 Task: Create an event for the investment portfolio review.
Action: Mouse moved to (347, 393)
Screenshot: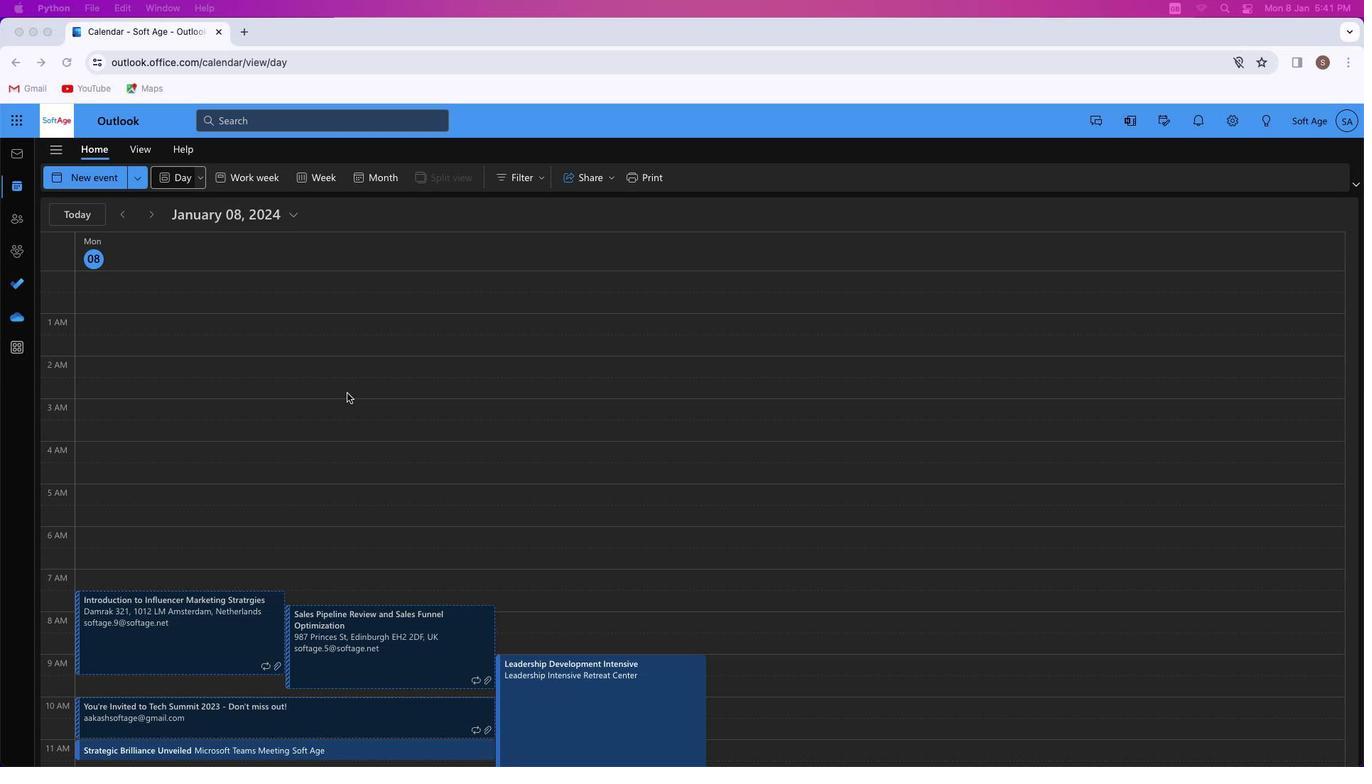 
Action: Mouse pressed left at (347, 393)
Screenshot: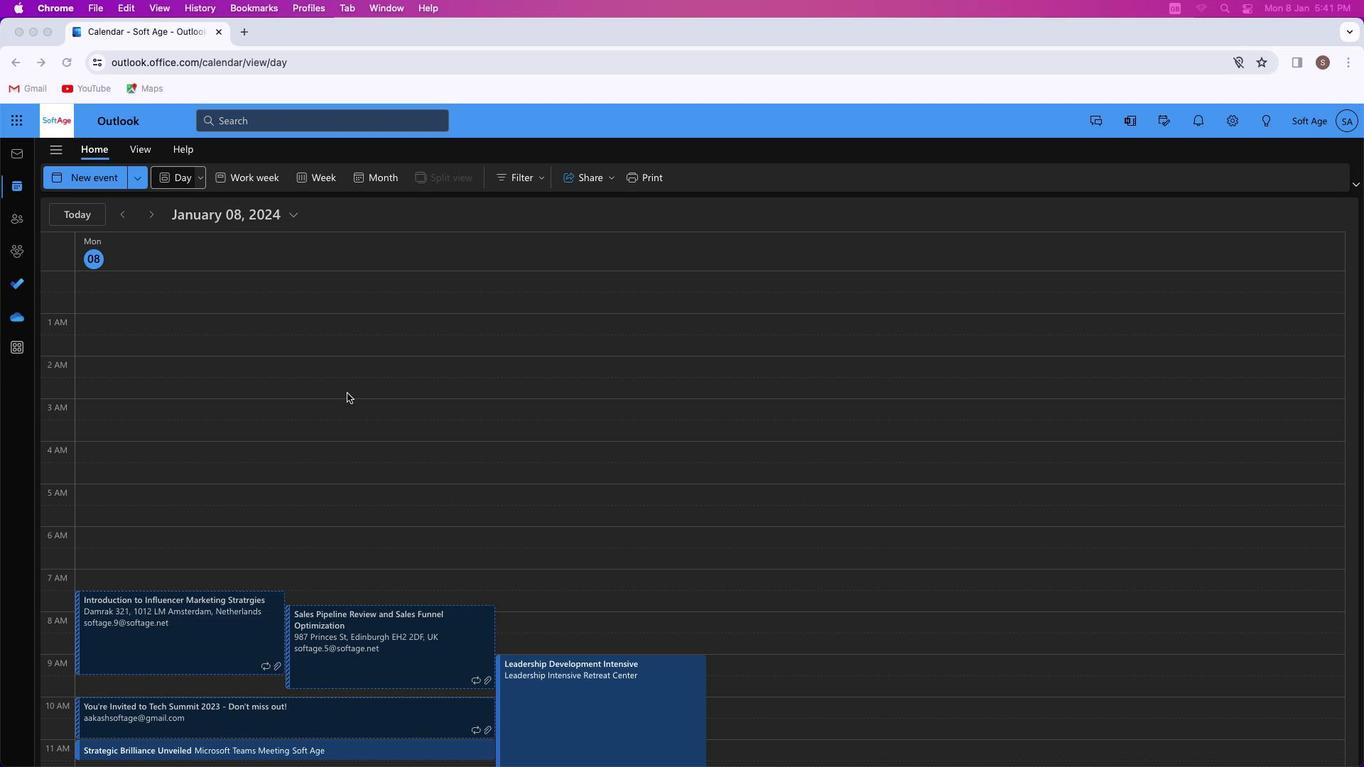 
Action: Mouse moved to (90, 184)
Screenshot: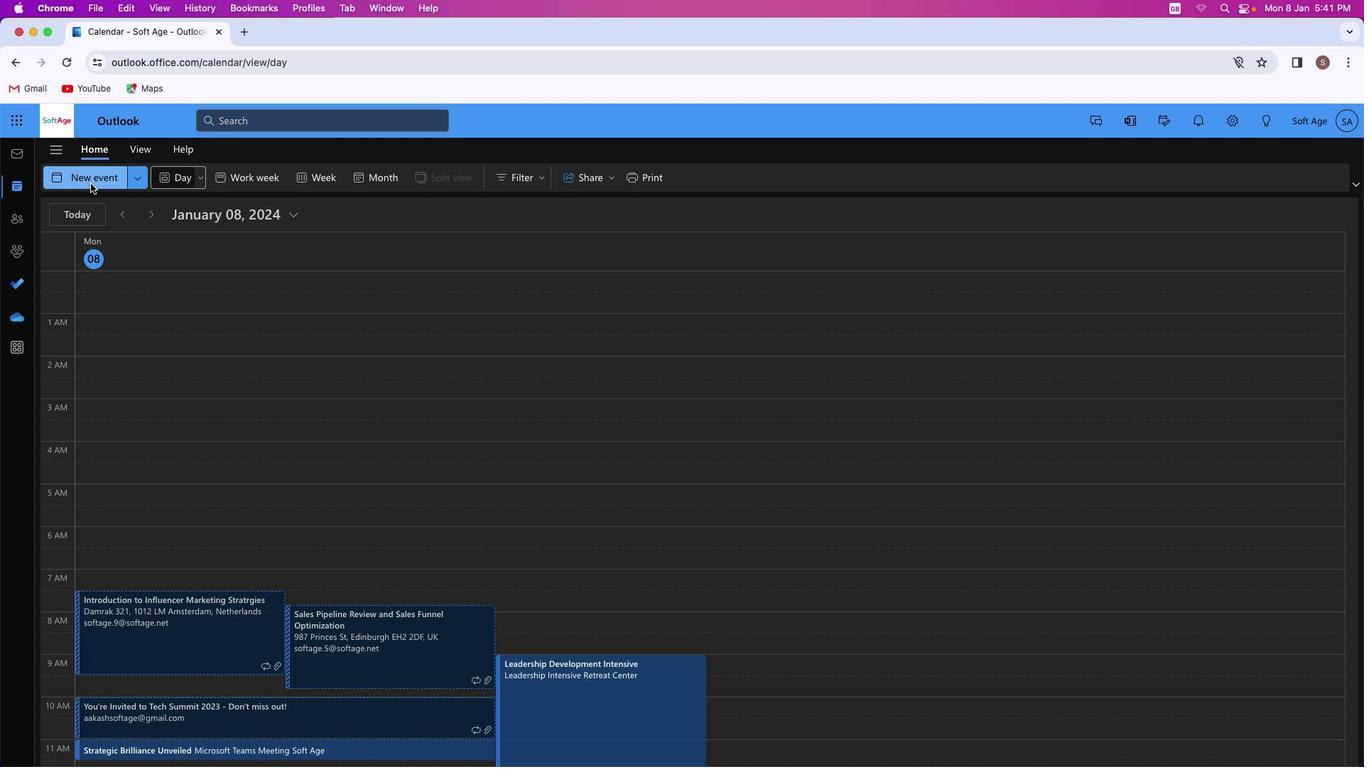 
Action: Mouse pressed left at (90, 184)
Screenshot: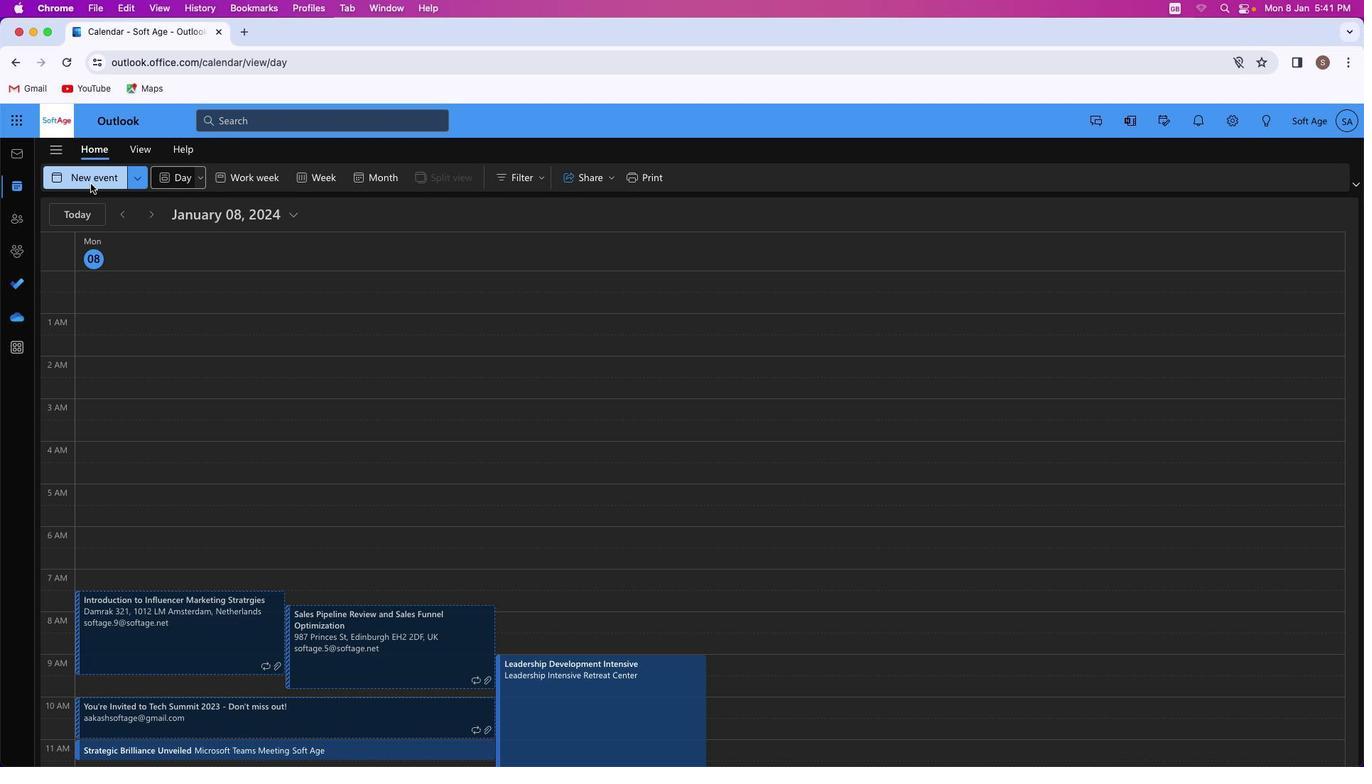 
Action: Mouse moved to (356, 268)
Screenshot: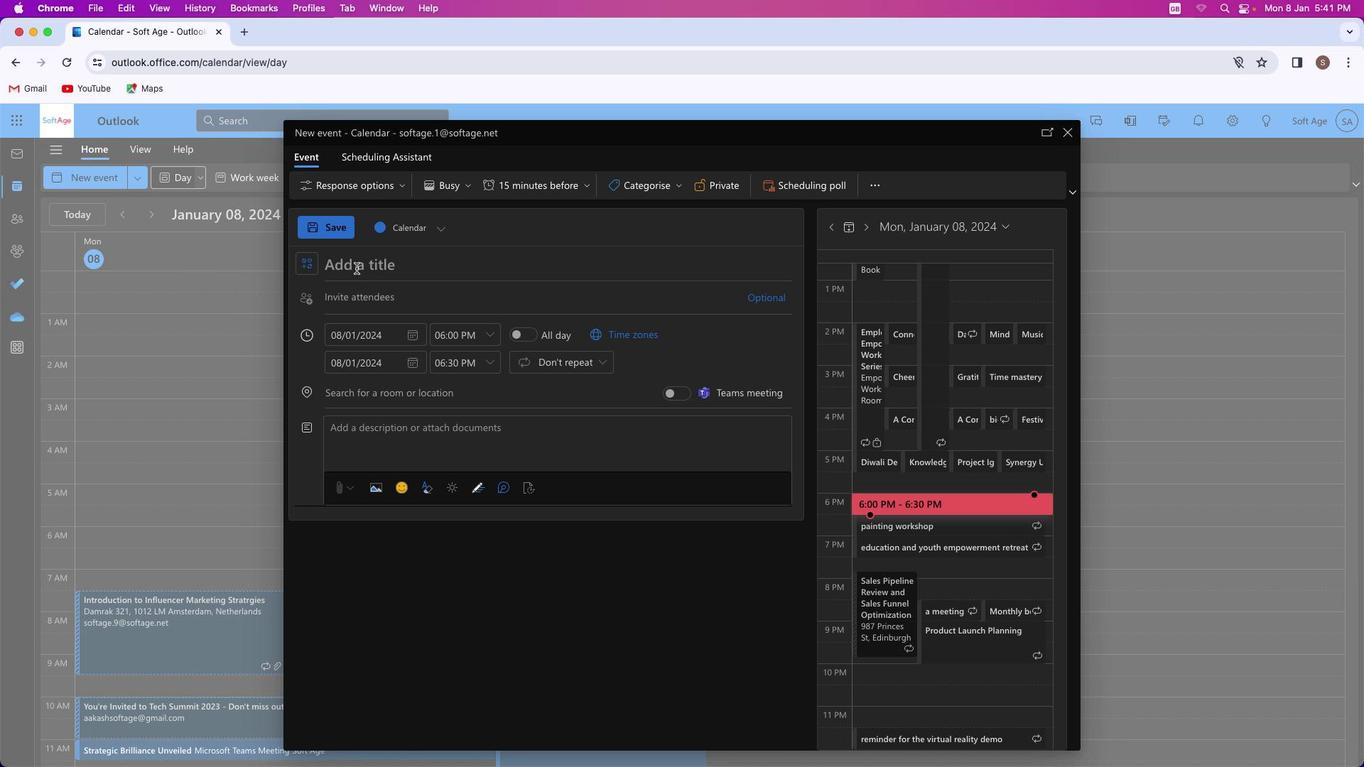 
Action: Mouse pressed left at (356, 268)
Screenshot: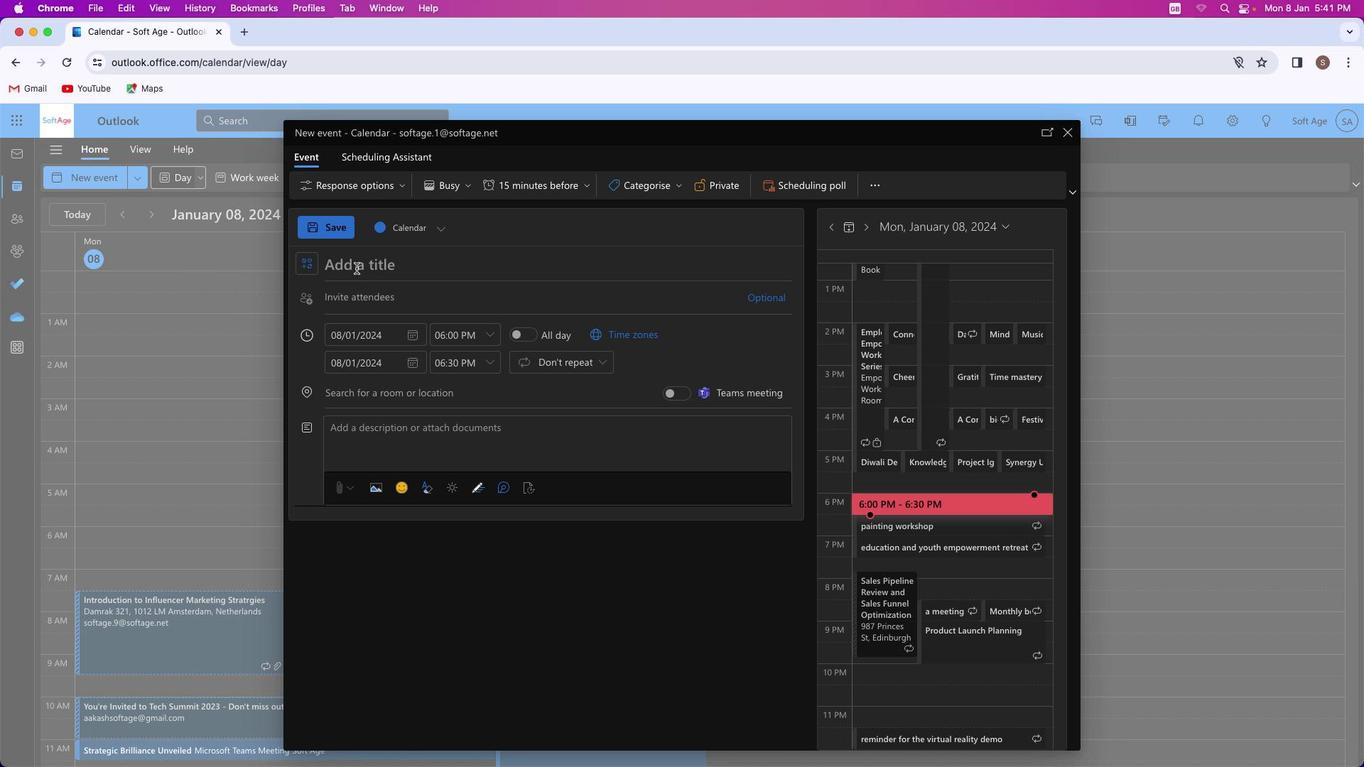 
Action: Key pressed Key.shift'W''e''a''l''t''h'Key.spaceKey.shift_r'I''n''s''i''g''h''t'Key.shift_r':'Key.spaceKey.shift_r'I''n''v''e''s''t''m''e''n''t'Key.spaceKey.shift_r'P''o''r''t''f''o''l''i''o'Key.spaceKey.shift'R''e''v''i''e''w'
Screenshot: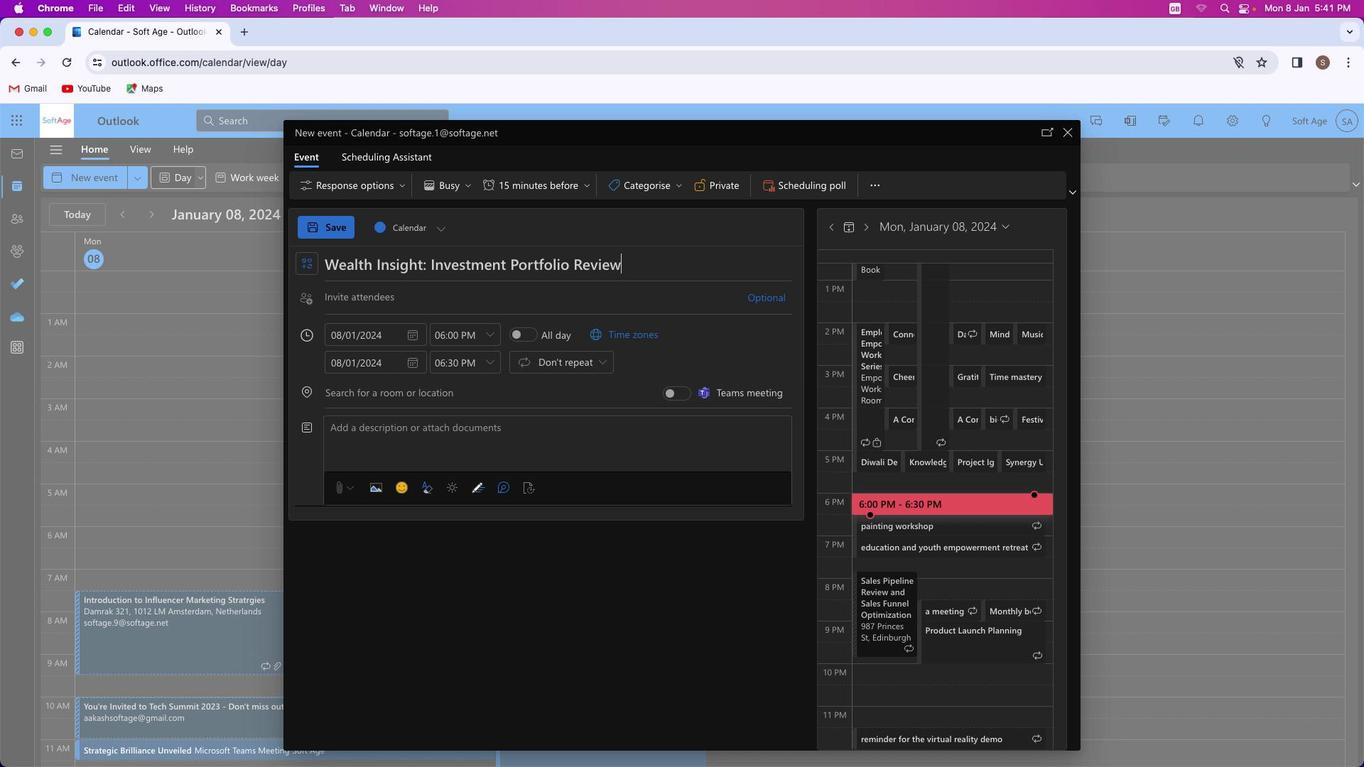 
Action: Mouse moved to (402, 427)
Screenshot: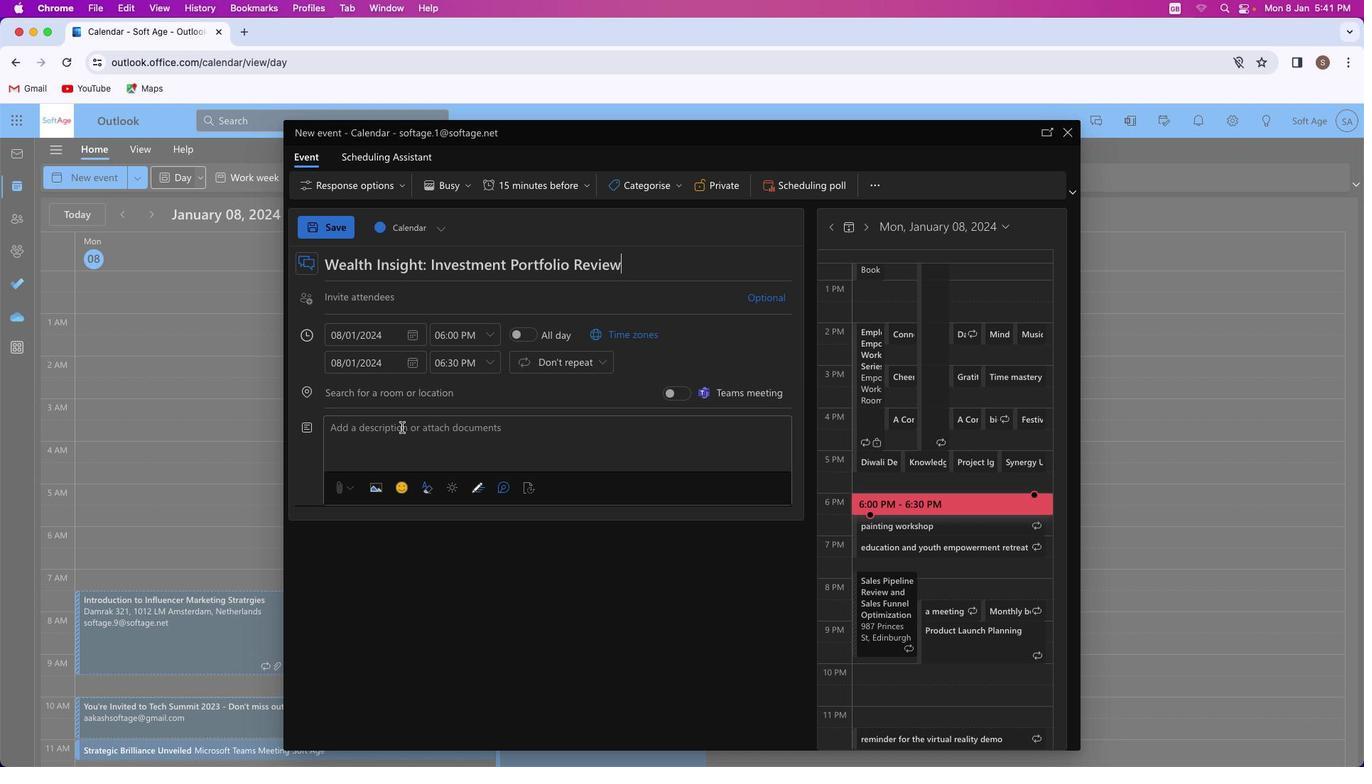 
Action: Mouse pressed left at (402, 427)
Screenshot: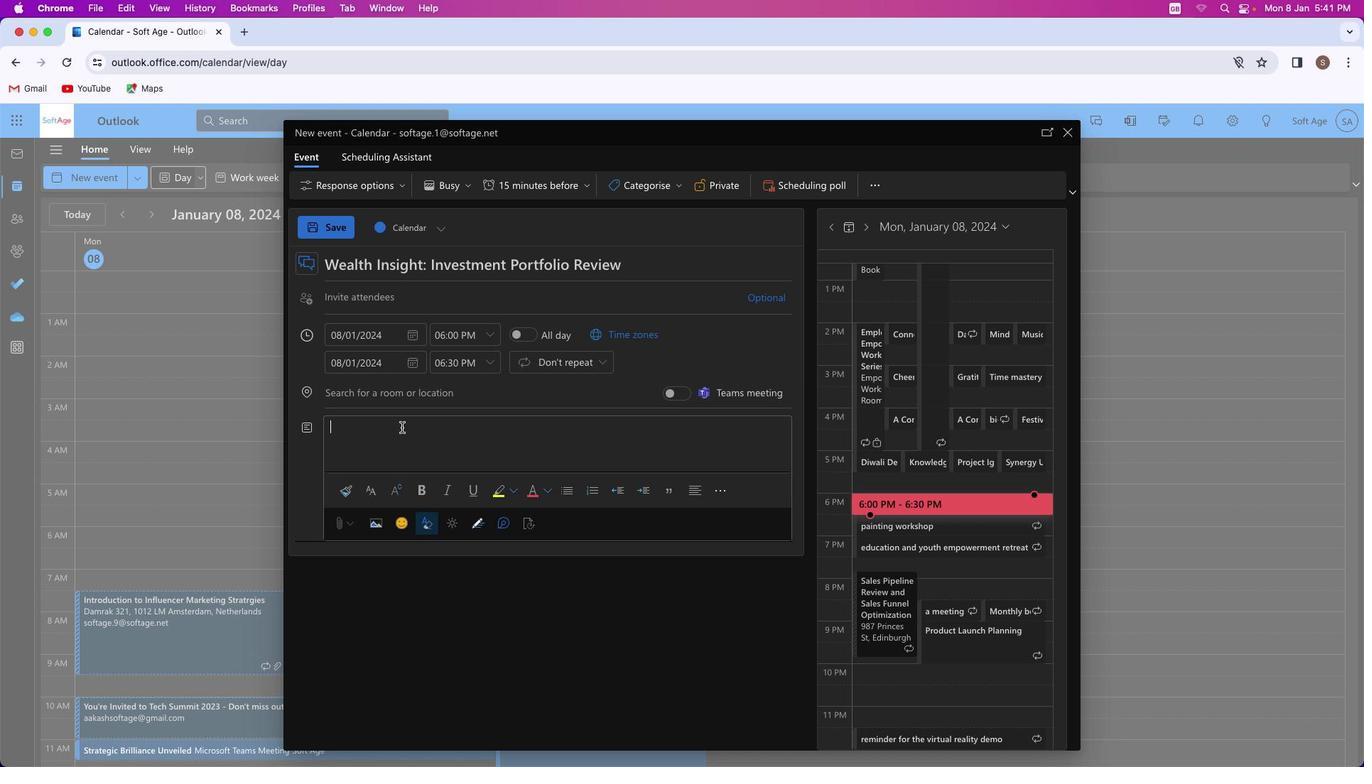 
Action: Mouse moved to (405, 430)
Screenshot: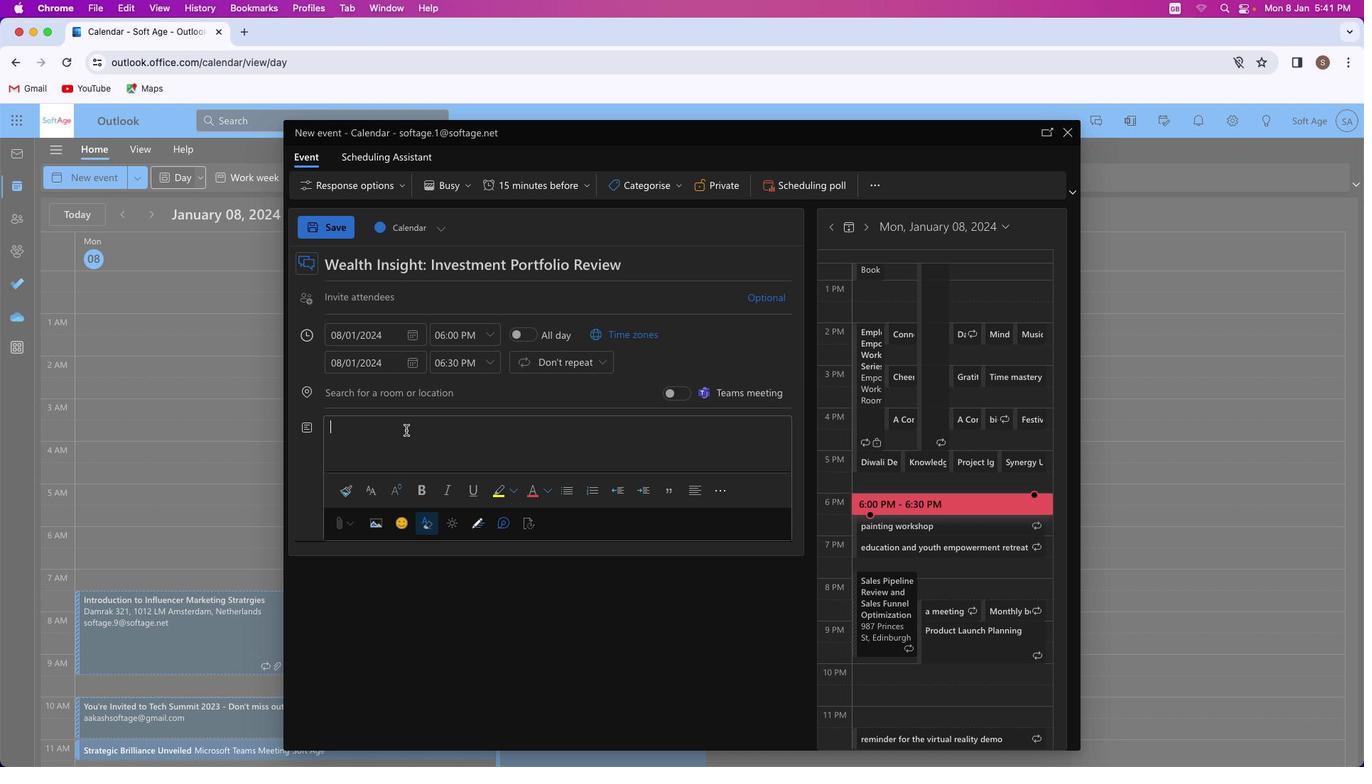 
Action: Key pressed Key.shift_r'O''p''t''i''m''i''z''e'Key.space'y''o''u''r'Key.space'f''i''n''a''n''c''i''a''l'Key.space's''t''r''a''t''e''g''y'Key.space'w''i''t''h'Key.space'a'Key.space'p''e''r''s''o''n''a''l''i''z''e''d'Key.space'i''n''v''e''s''t''m''e''n''t'Key.space'p''o''r''t''f''o''l''i''o'Key.space'r''e''v''i''e''w''.'Key.spaceKey.shift_r'O''u''r'Key.space'e''x''p''e''r''t''s'Key.space'a''n''a''l''y''z''e''s'Key.backspace','Key.space'r''e''f''i''n''e'','Key.space'a''n''d'Key.space'g''u''i''d''e'Key.space'y''o''u'Key.space't''o''w''a''r''d''s'Key.backspaceKey.space'a'Key.space'm''o''r''e'Key.space's''e''c''u''r''e'Key.space'a''n''d'Key.space'p''r''o''s''p''e''r''p'Key.backspace'o''u''s'Key.space'f''i''n''a''n''c''i''a''l'Key.space'f''u''t''u''r''e''.'
Screenshot: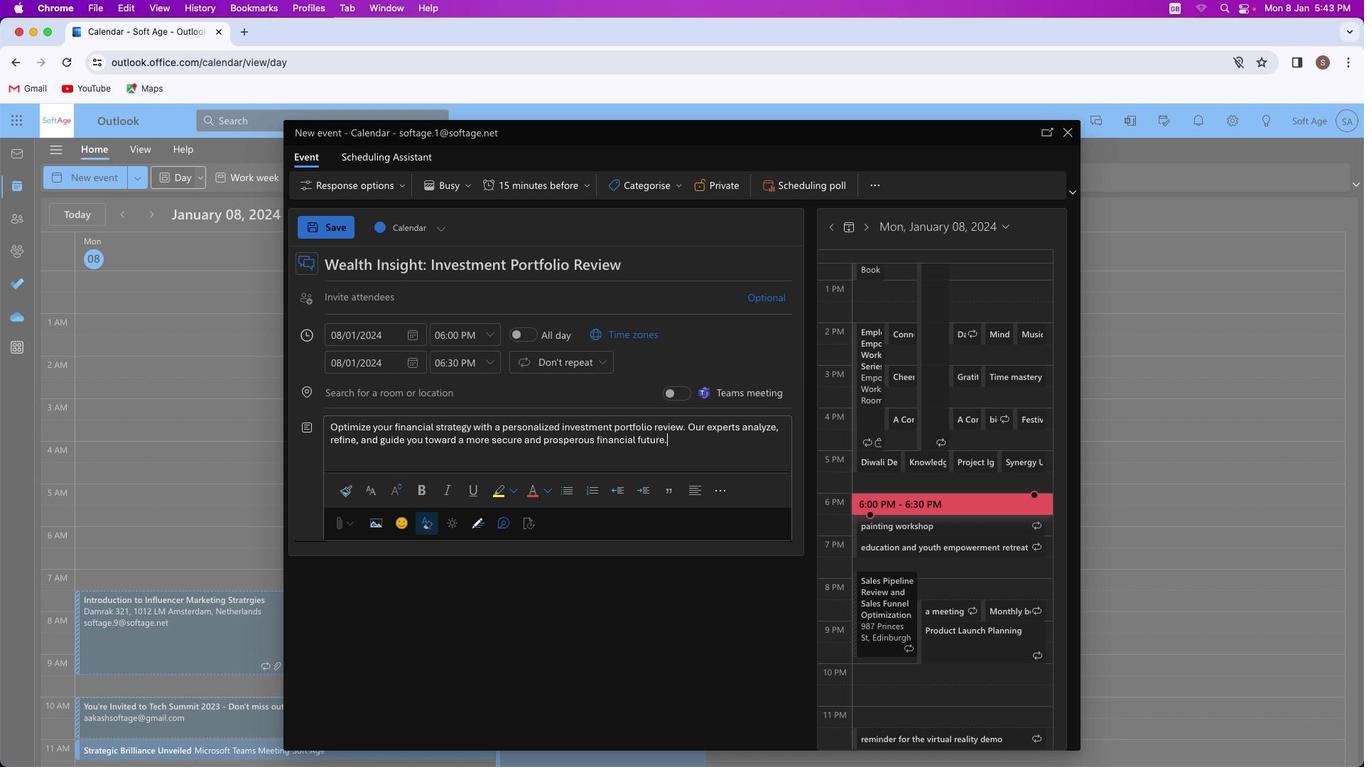 
Action: Mouse moved to (683, 427)
Screenshot: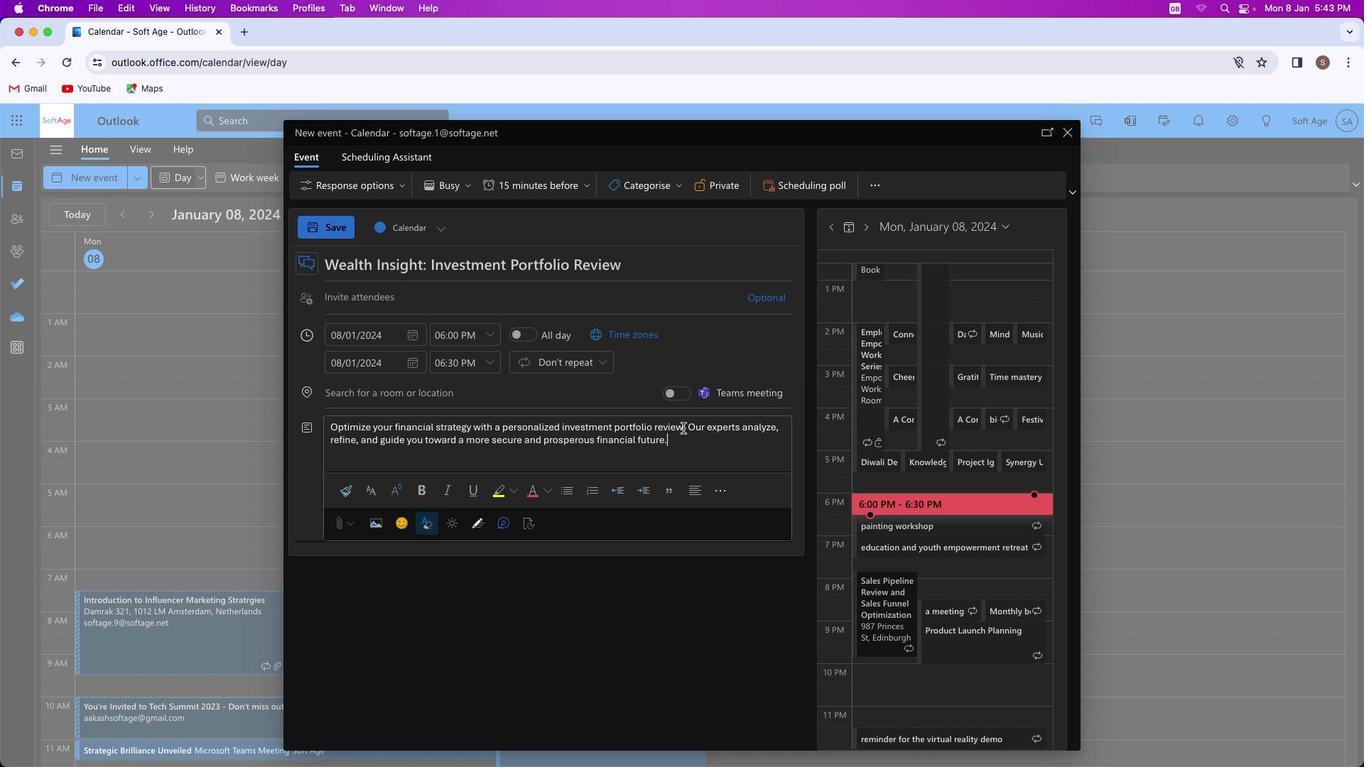 
Action: Mouse pressed left at (683, 427)
Screenshot: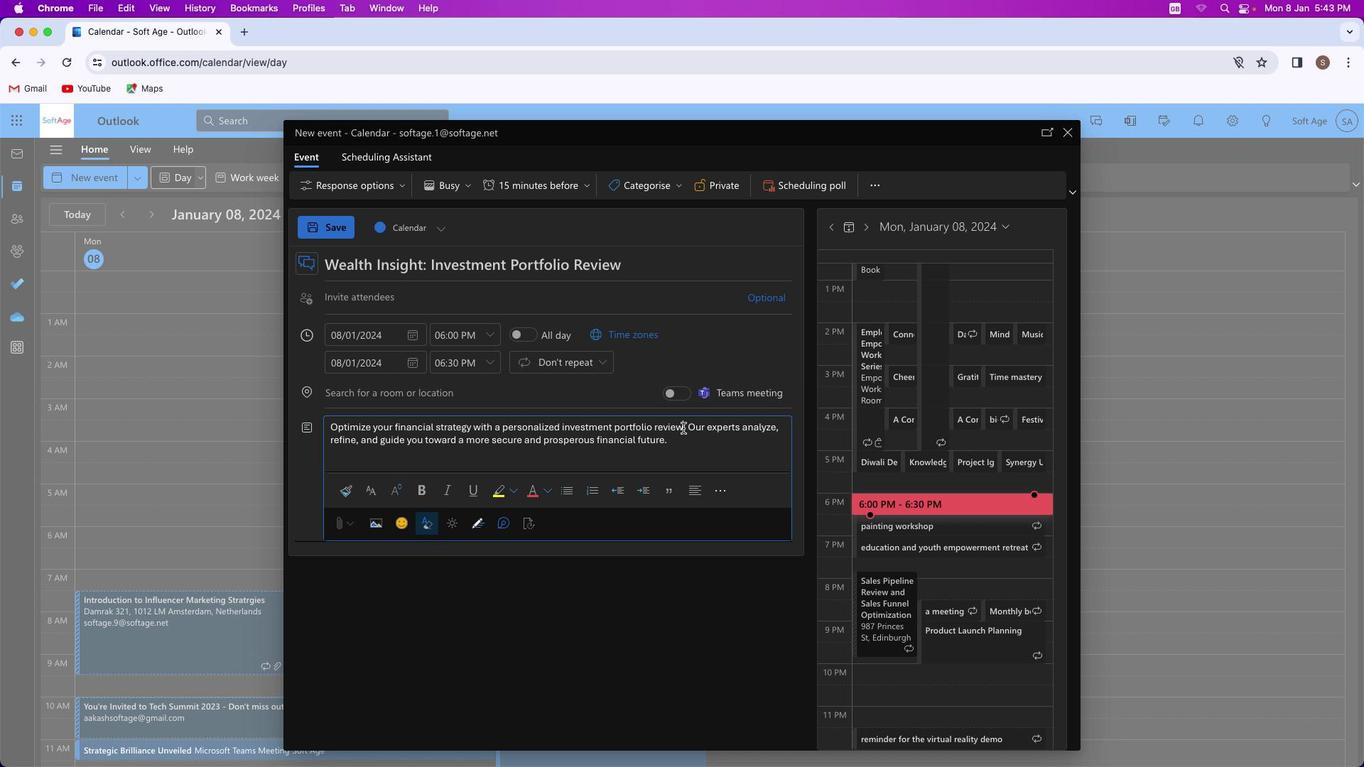 
Action: Mouse moved to (427, 489)
Screenshot: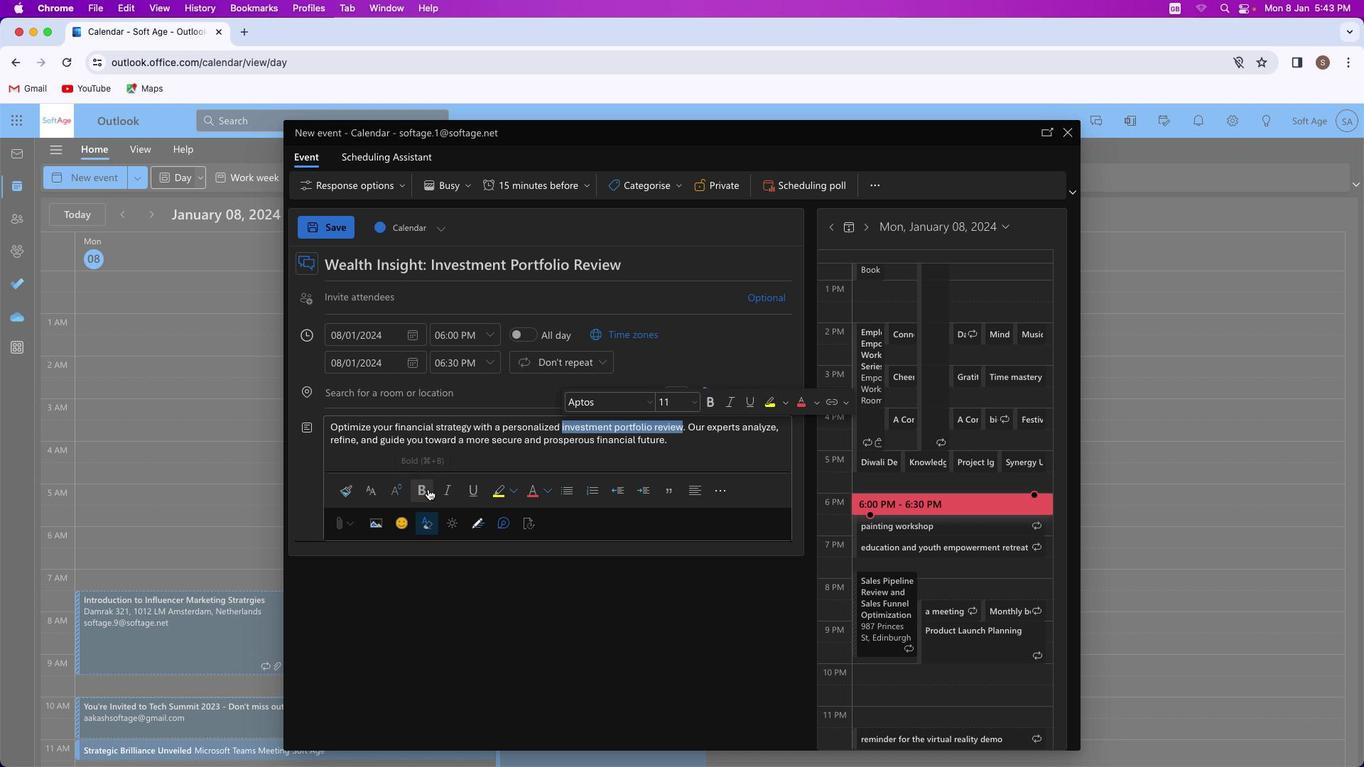 
Action: Mouse pressed left at (427, 489)
Screenshot: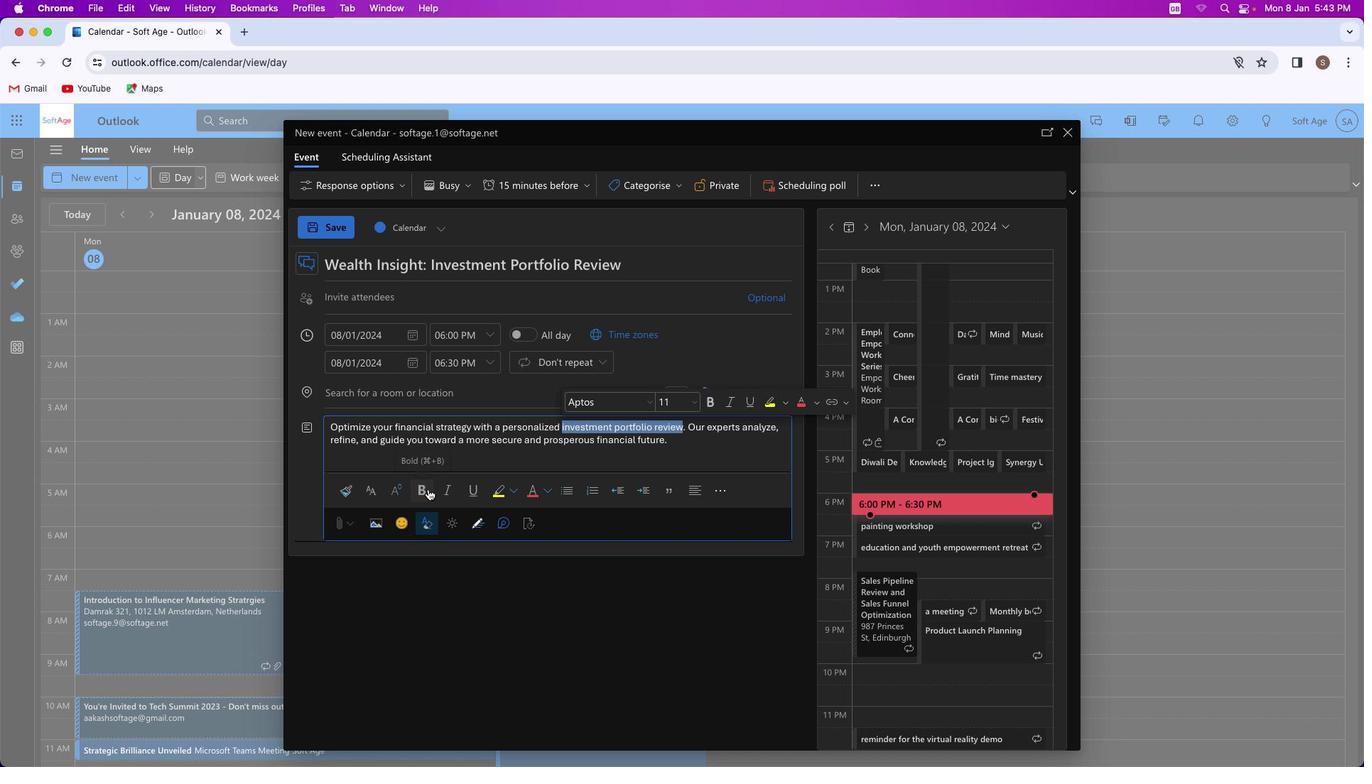 
Action: Mouse moved to (444, 486)
Screenshot: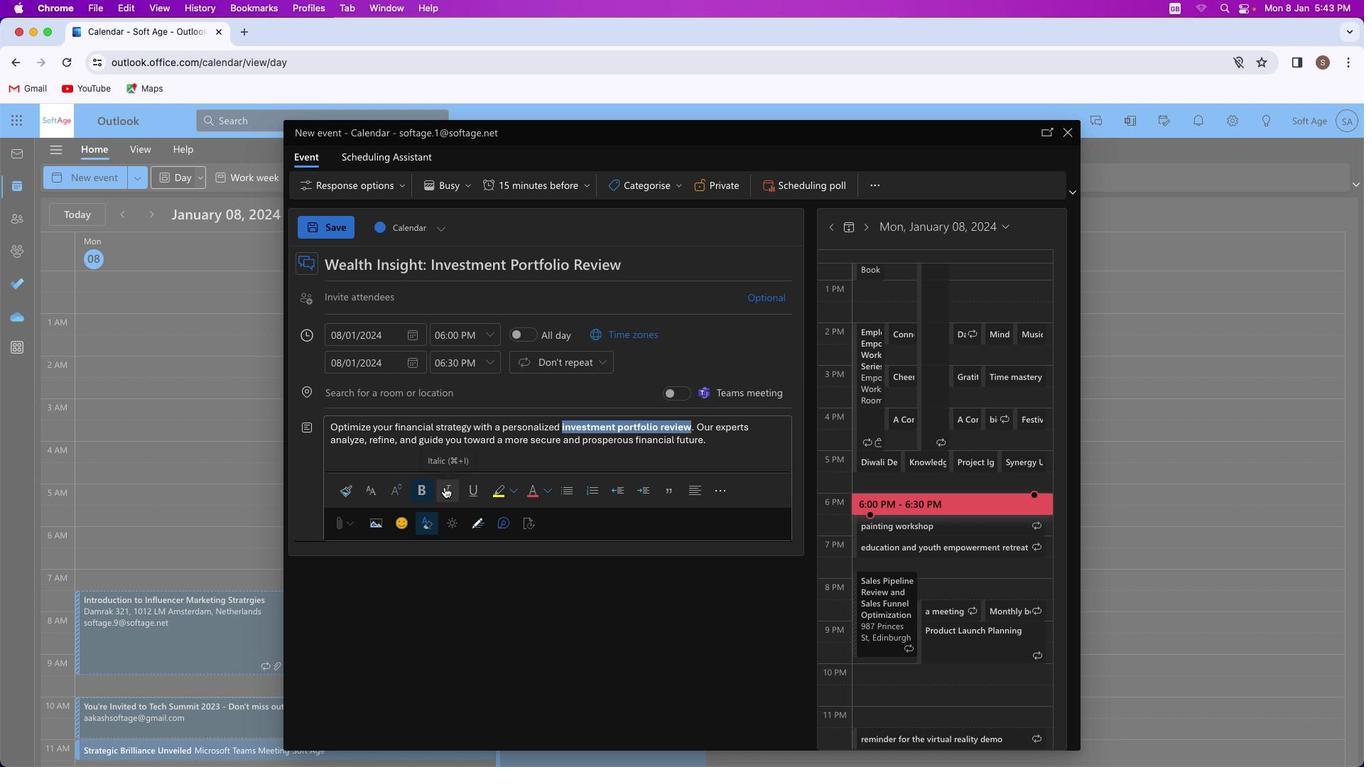 
Action: Mouse pressed left at (444, 486)
Screenshot: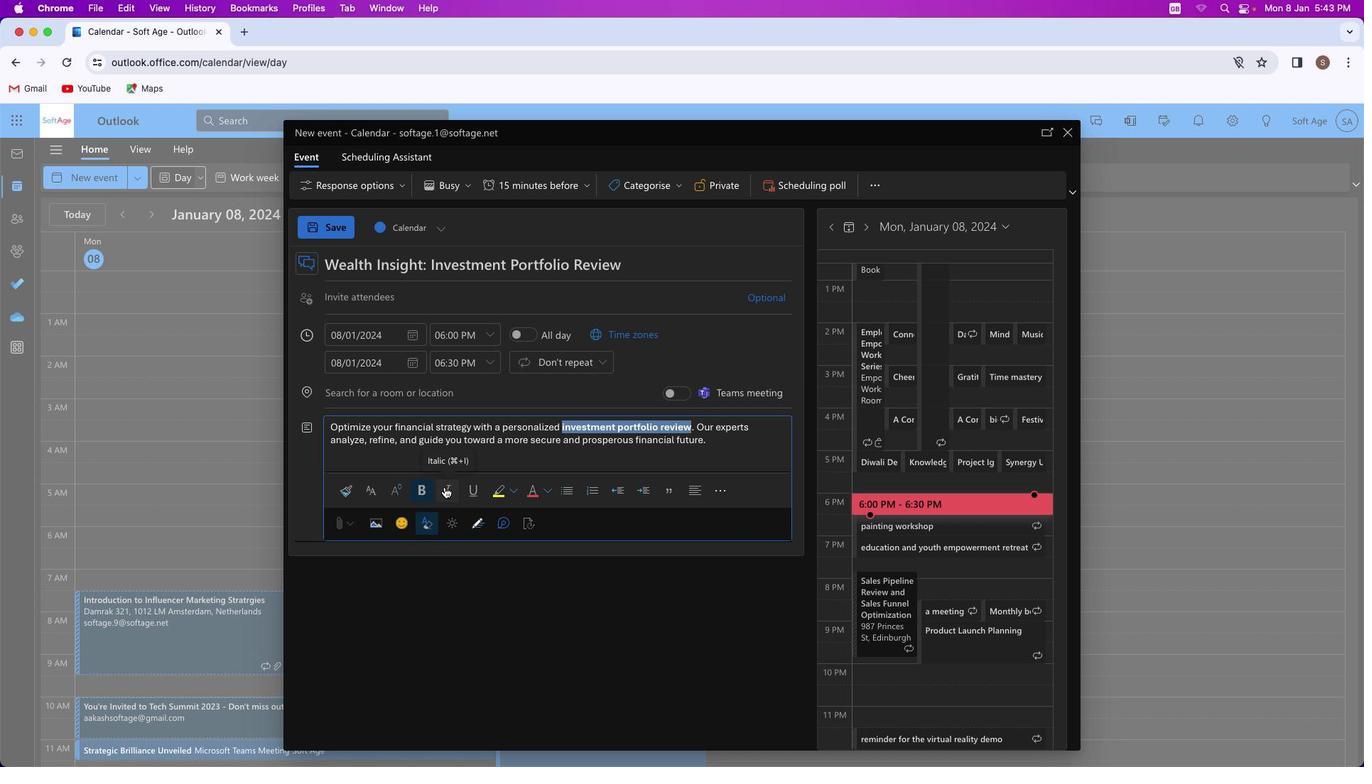 
Action: Mouse moved to (694, 447)
Screenshot: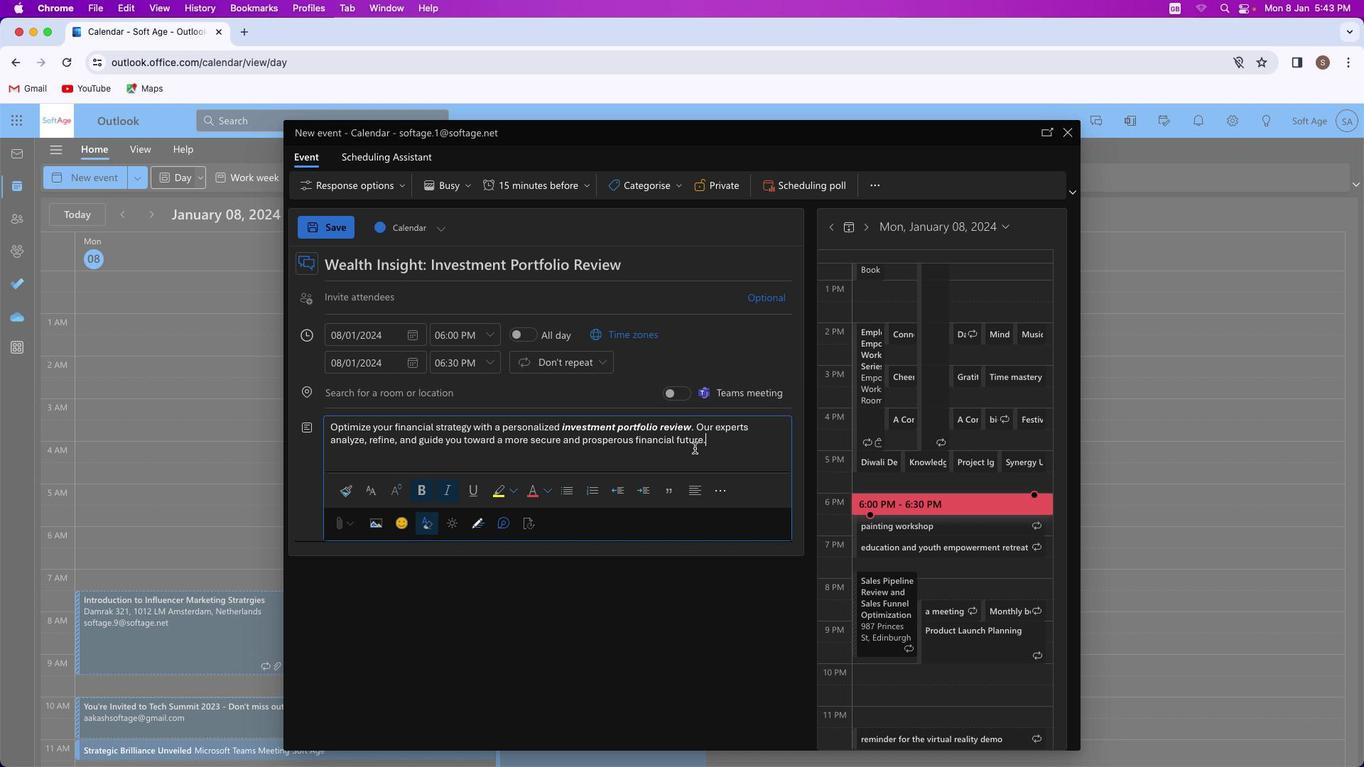 
Action: Mouse pressed left at (694, 447)
Screenshot: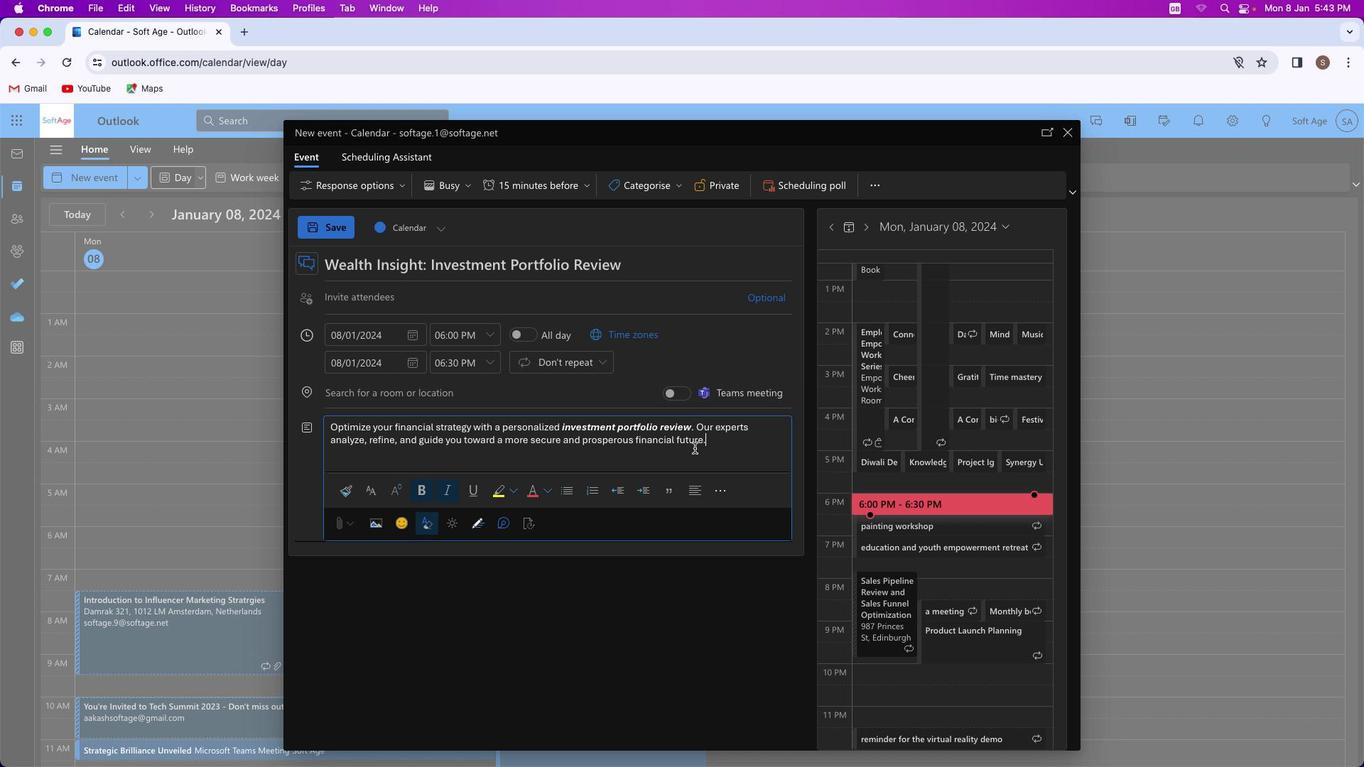 
Action: Mouse moved to (703, 438)
Screenshot: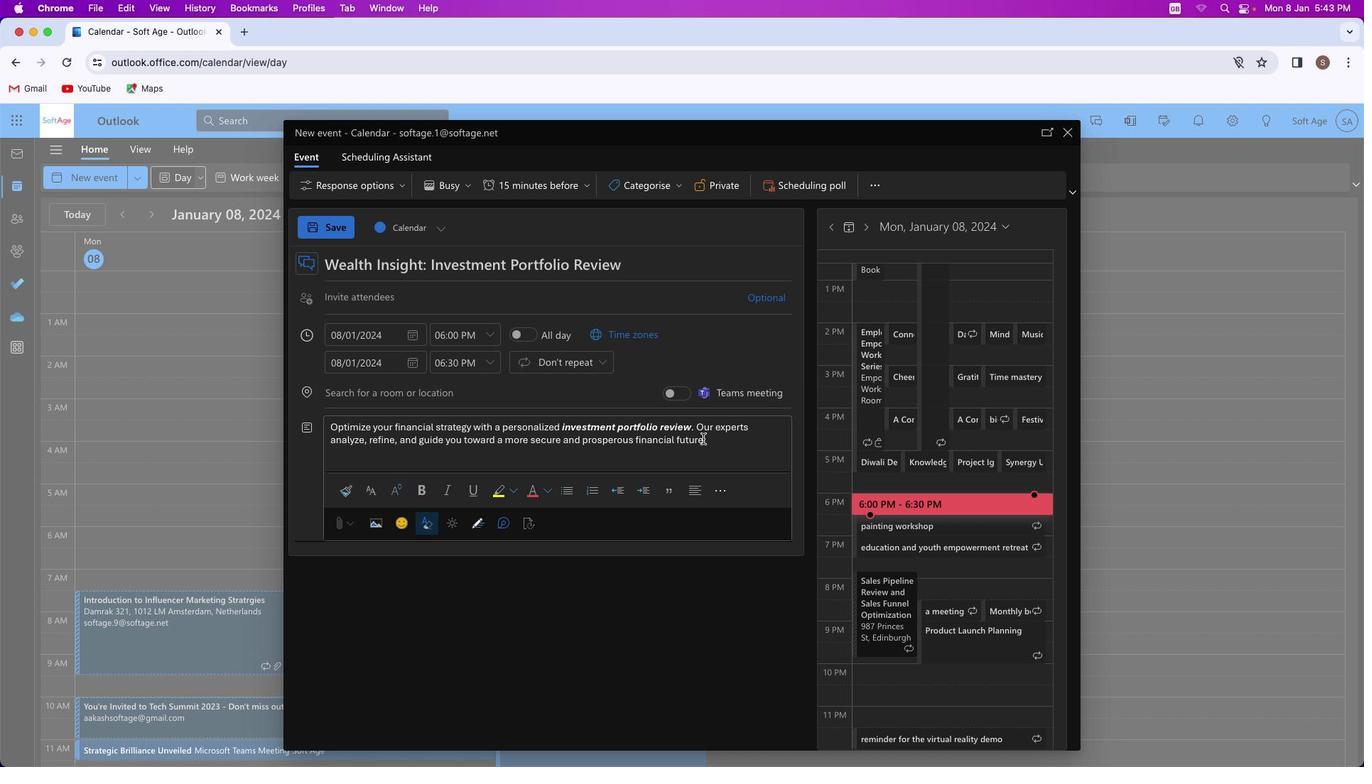 
Action: Mouse pressed left at (703, 438)
Screenshot: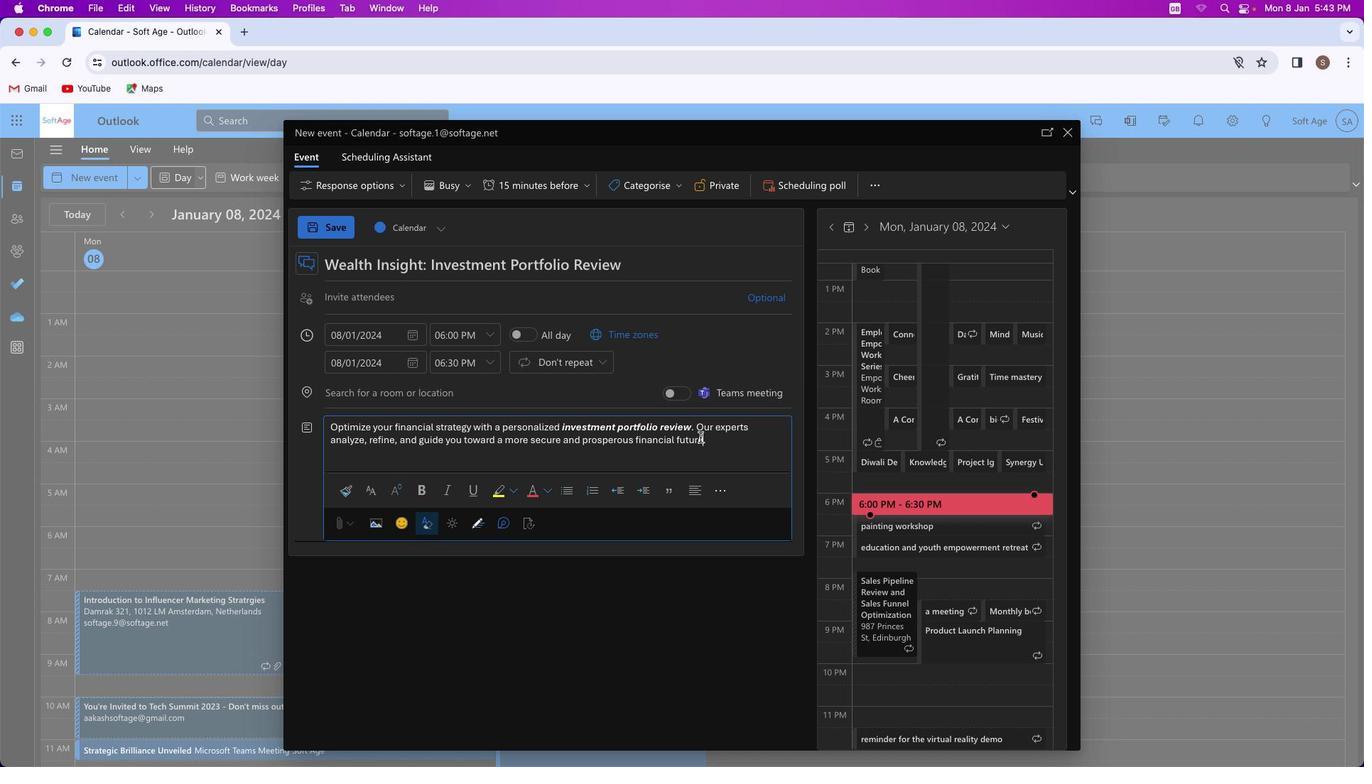 
Action: Mouse moved to (444, 494)
Screenshot: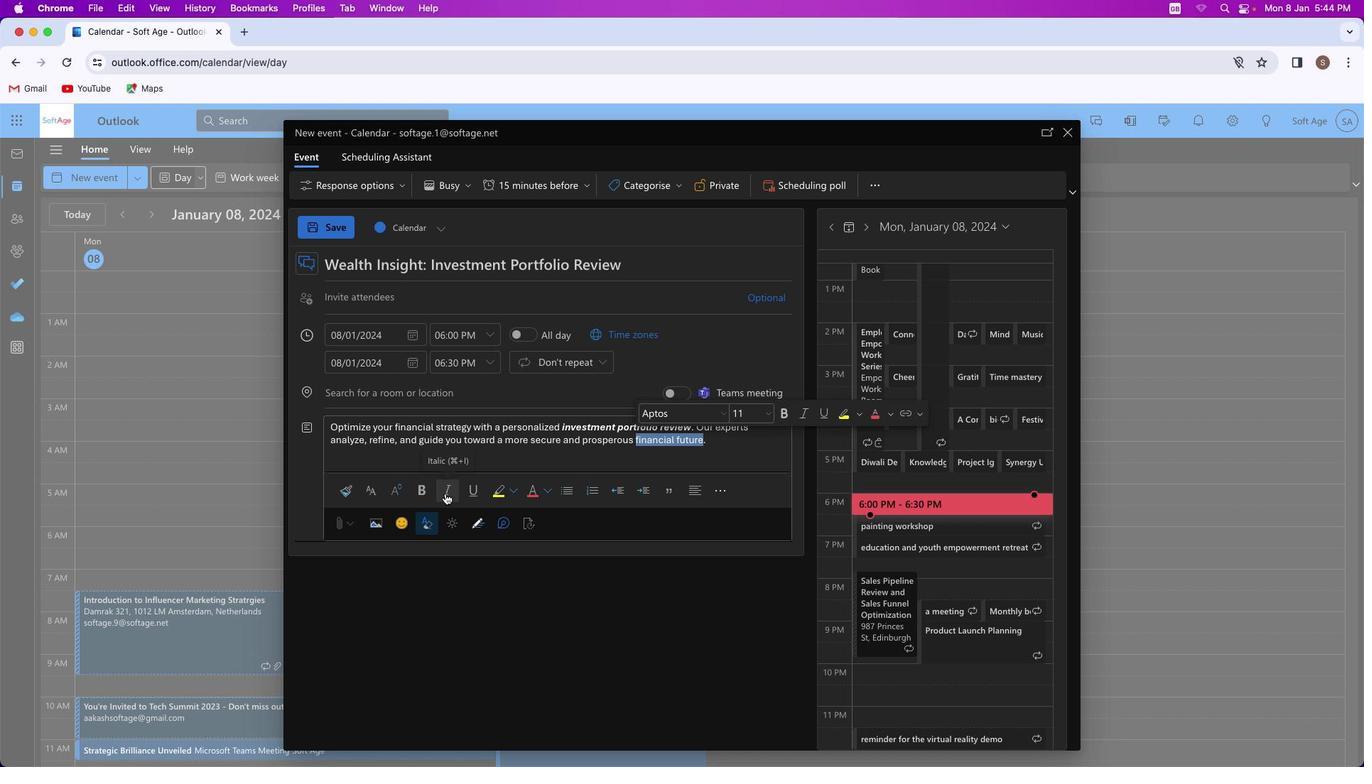 
Action: Mouse pressed left at (444, 494)
Screenshot: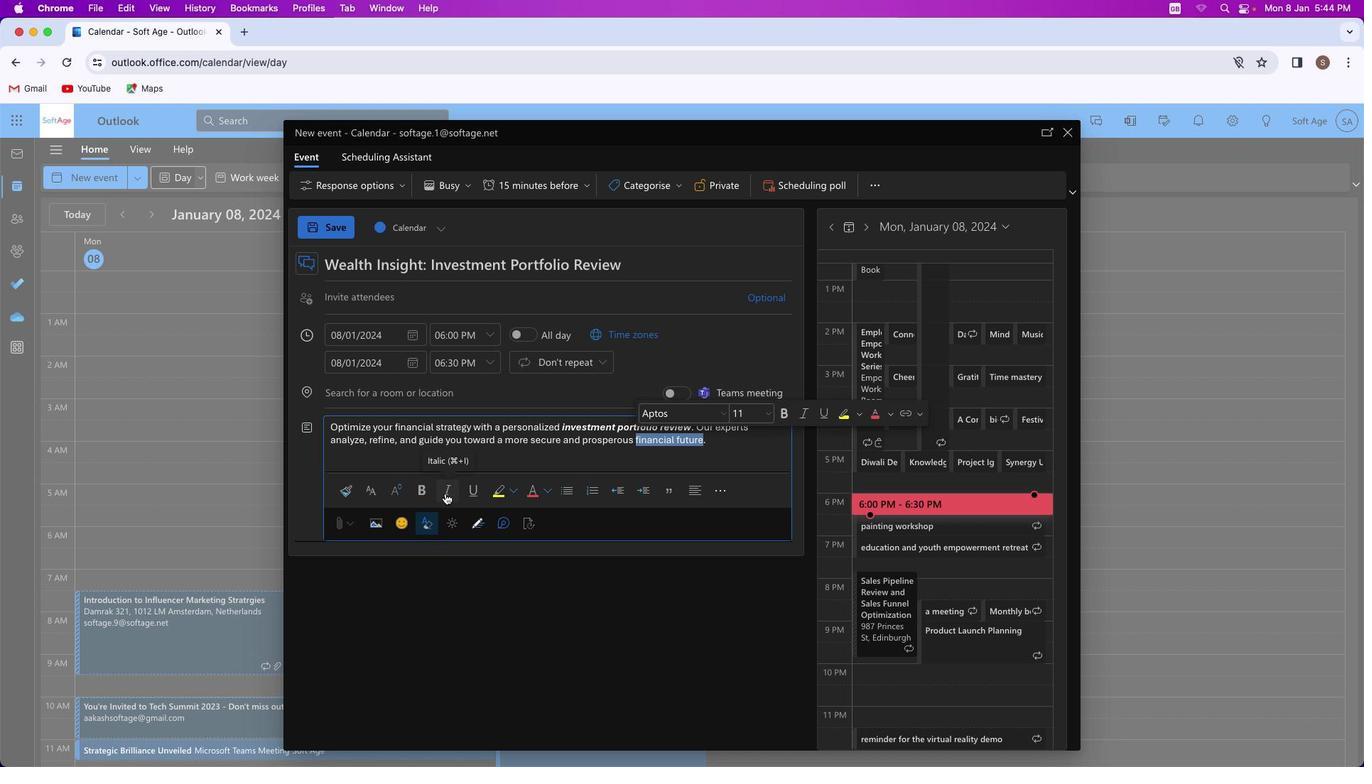 
Action: Mouse moved to (507, 459)
Screenshot: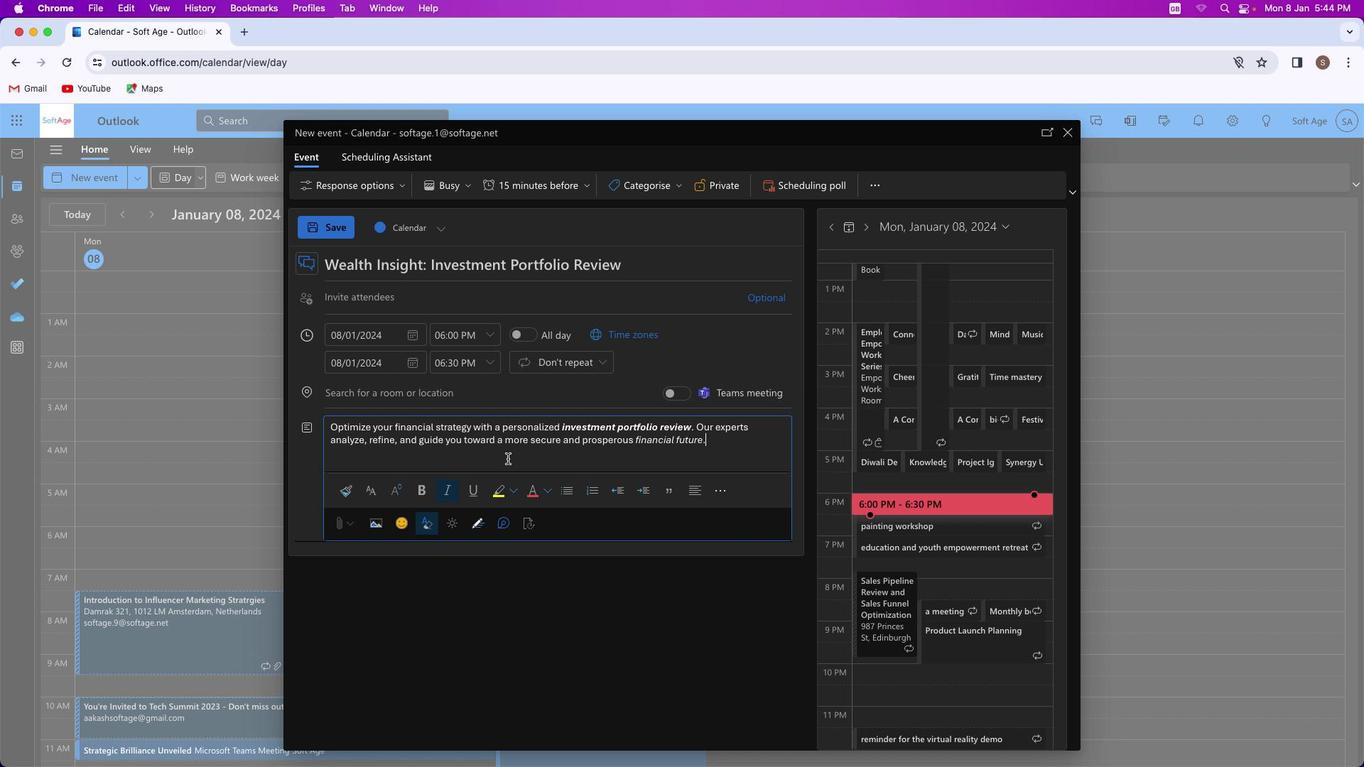 
Action: Mouse pressed left at (507, 459)
Screenshot: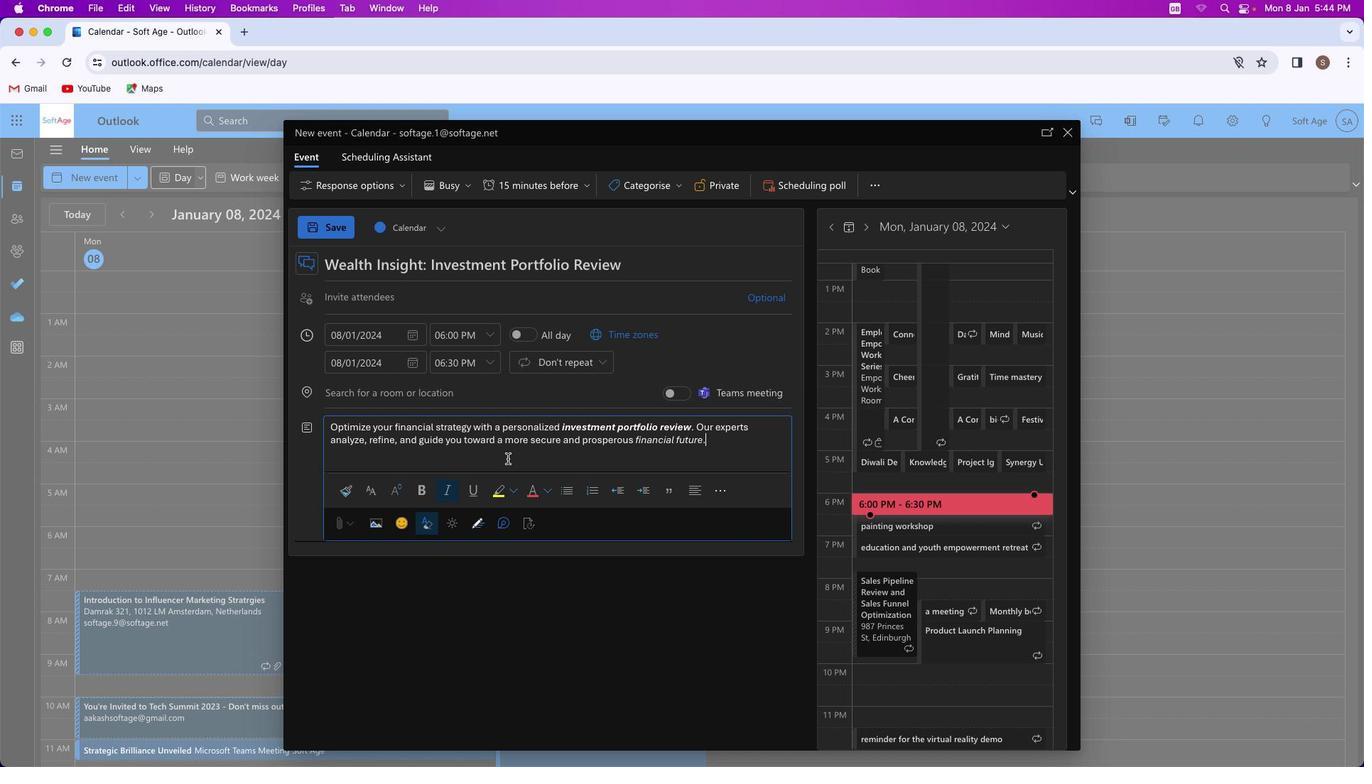 
Action: Mouse moved to (358, 394)
Screenshot: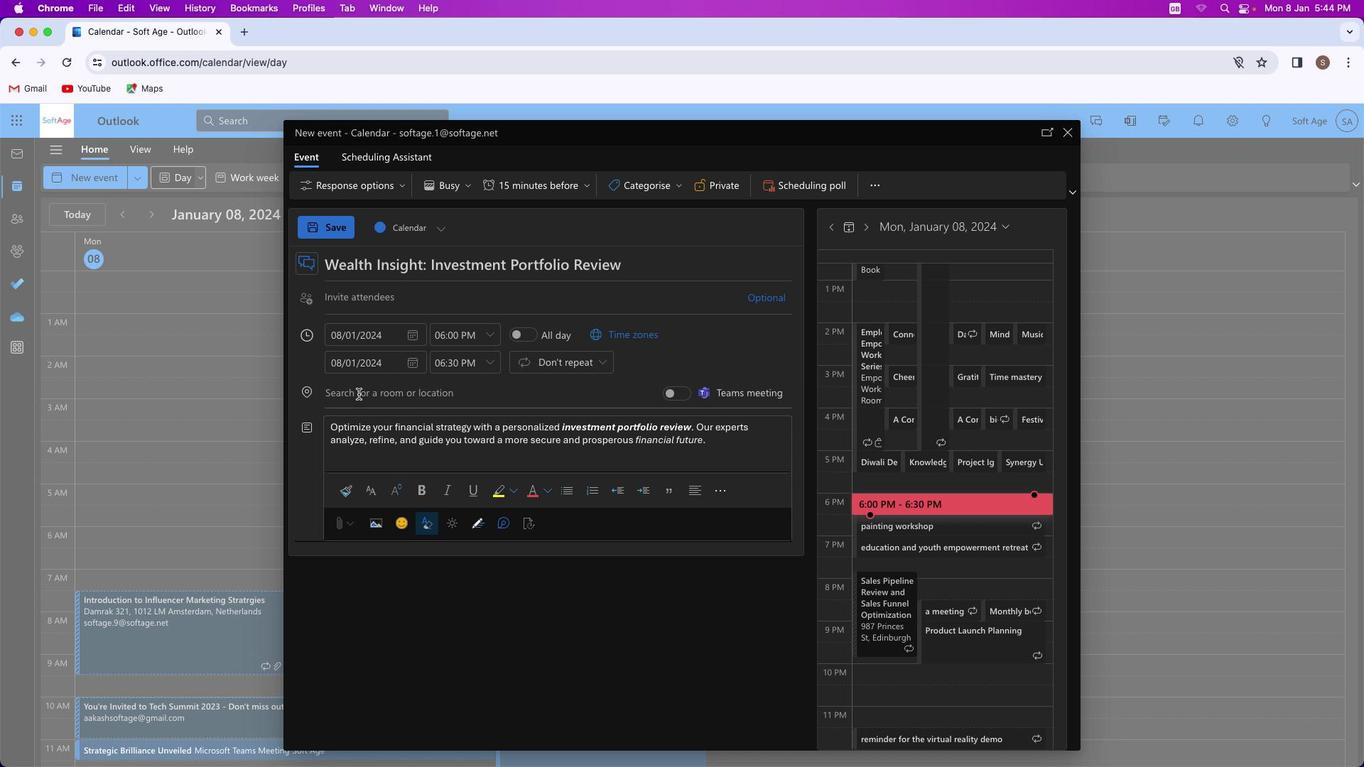 
Action: Mouse pressed left at (358, 394)
Screenshot: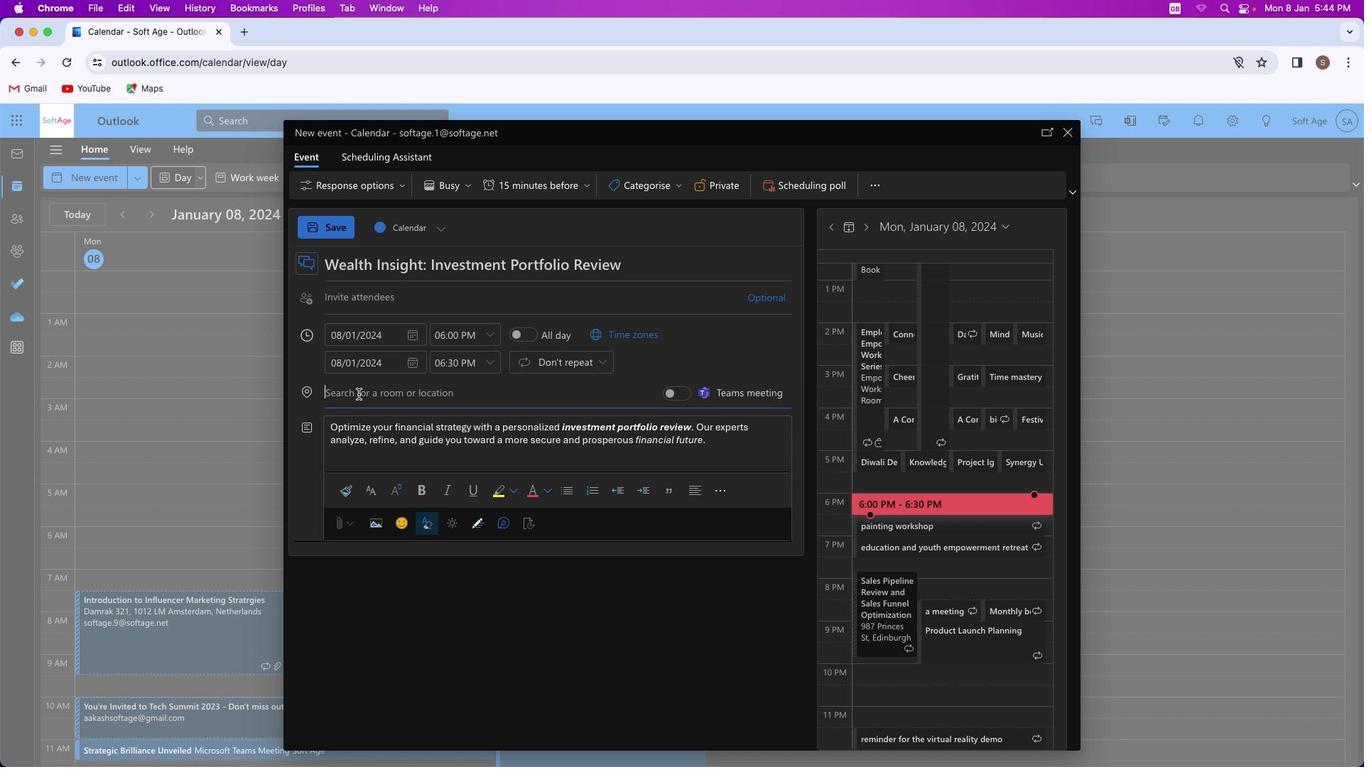
Action: Key pressed Key.shift'R''e''v''i''e''w'Key.spaceKey.shiftKey.shift'C''e''n''t''e''r'Key.enter
Screenshot: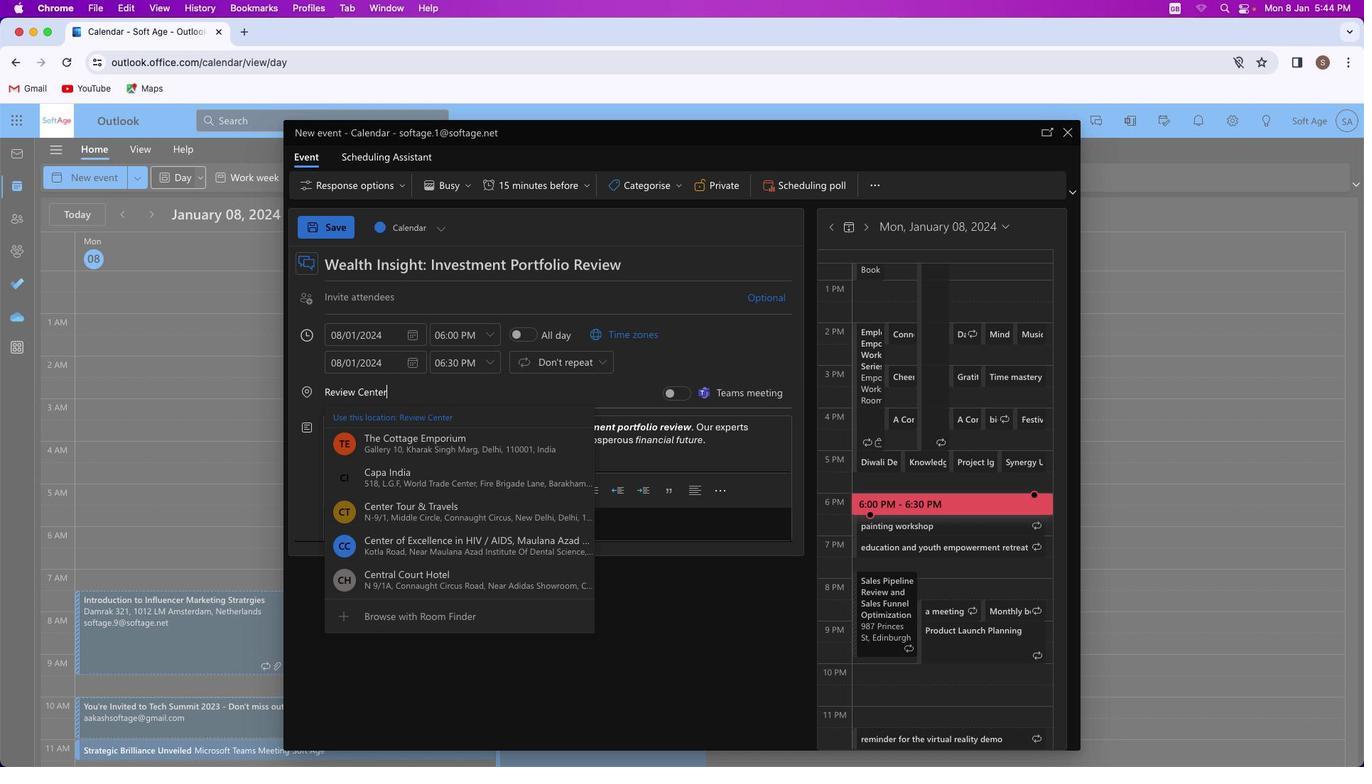 
Action: Mouse moved to (398, 513)
Screenshot: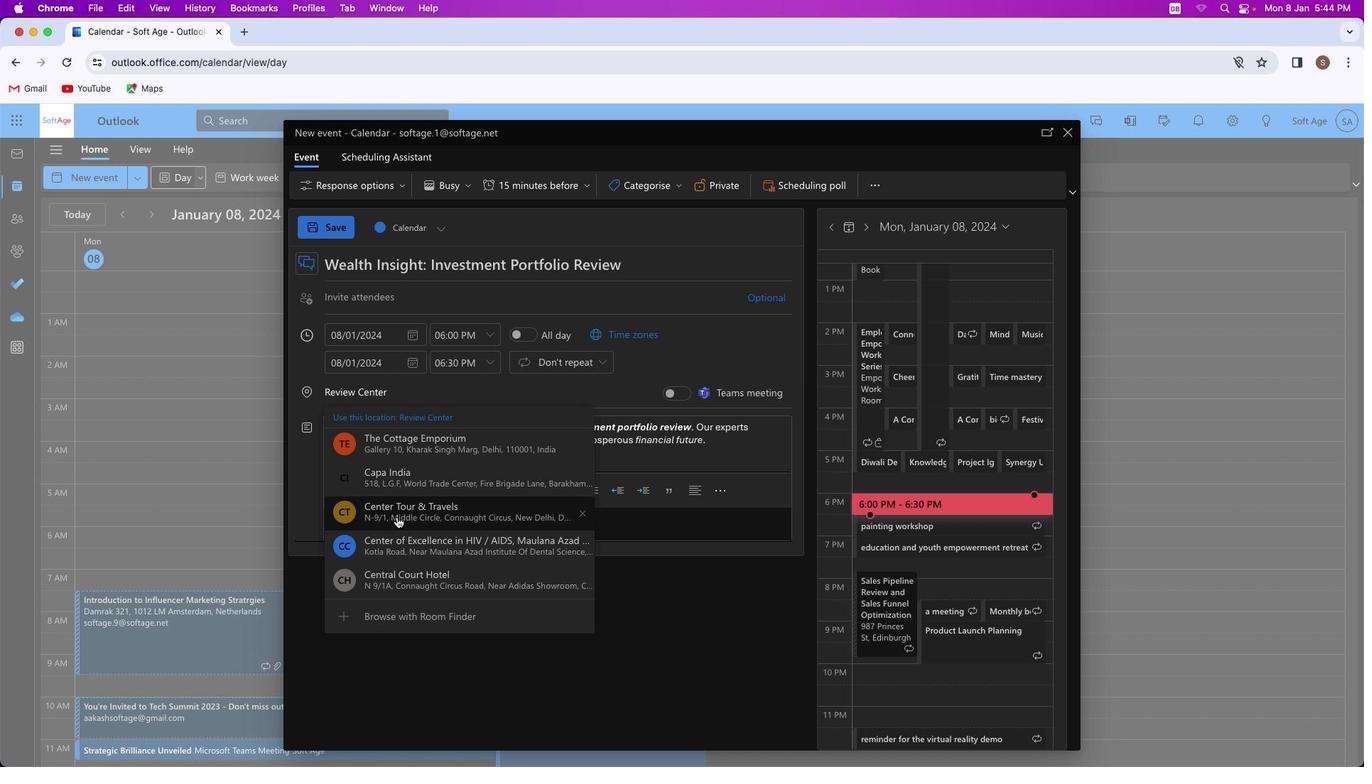 
Action: Mouse scrolled (398, 513) with delta (0, 0)
Screenshot: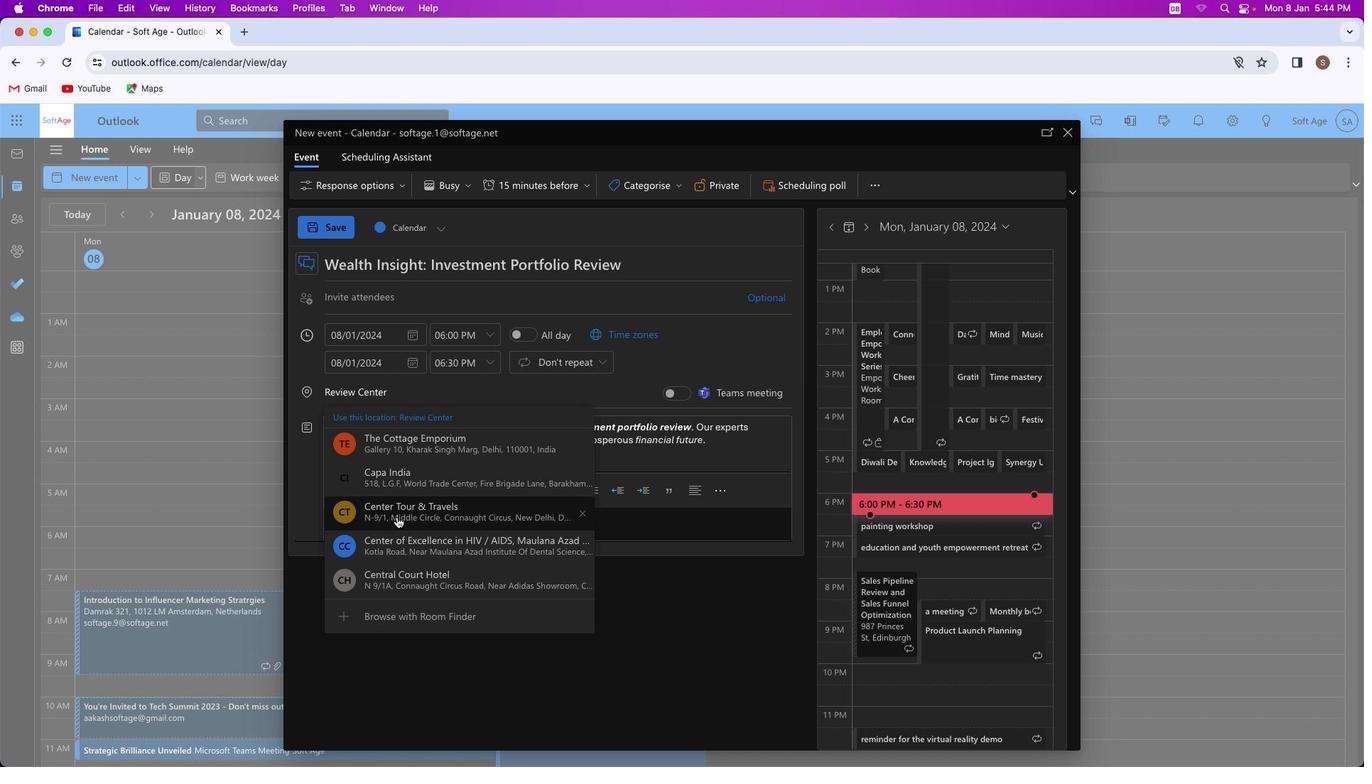 
Action: Mouse moved to (396, 516)
Screenshot: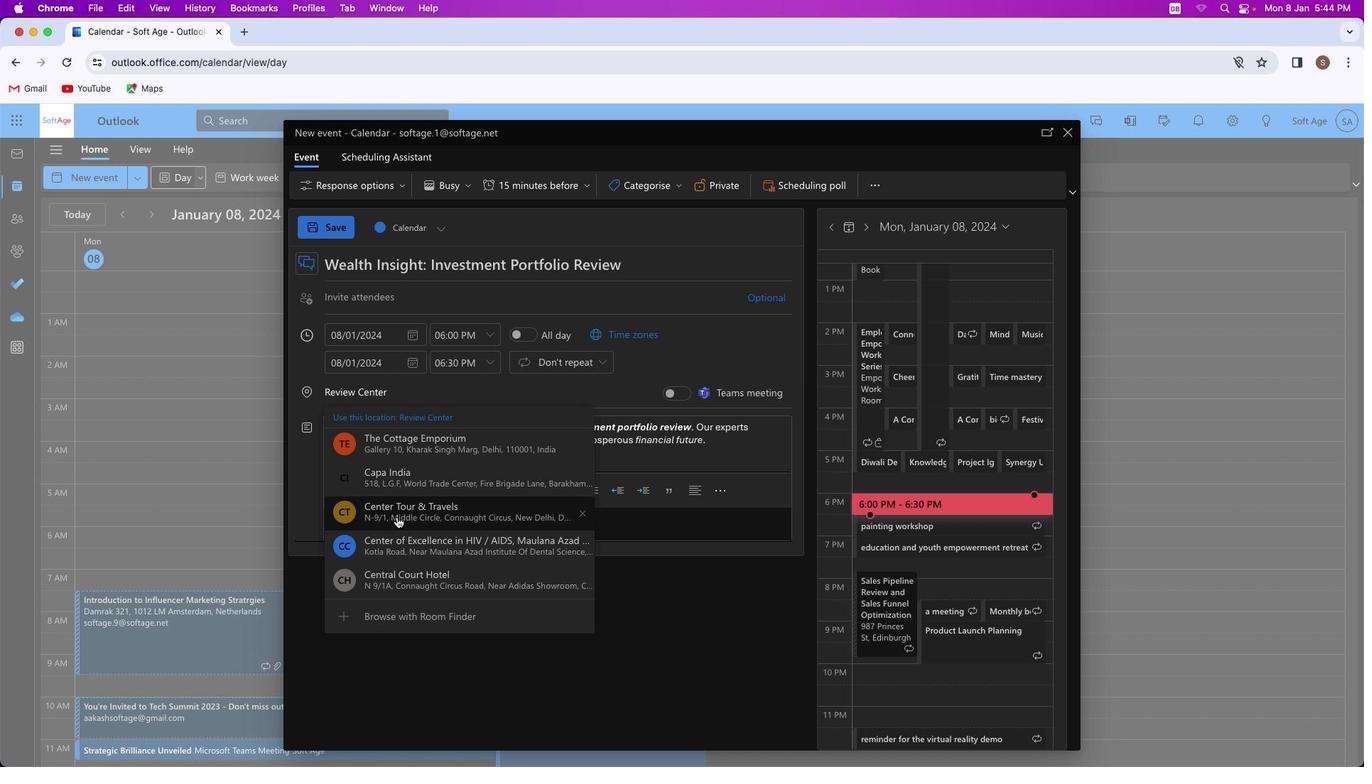 
Action: Mouse scrolled (396, 516) with delta (0, 0)
Screenshot: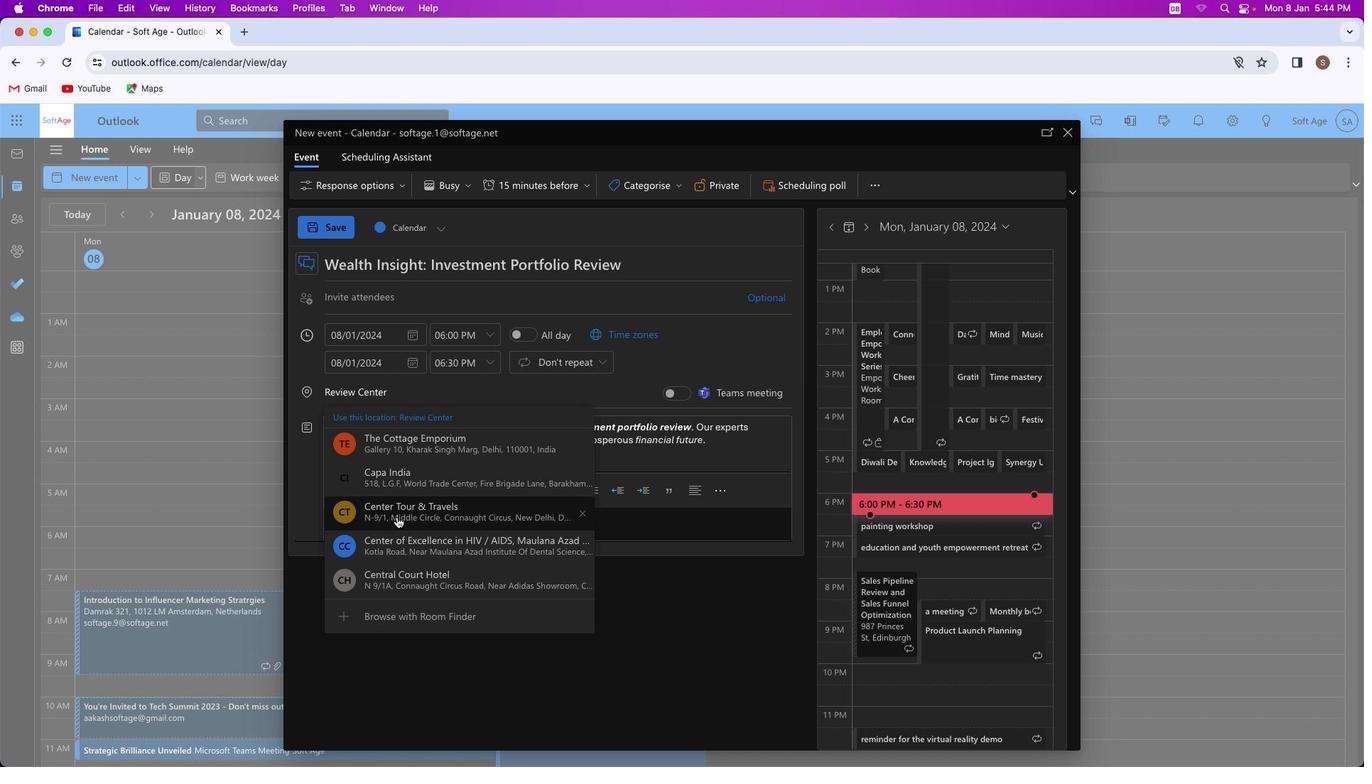 
Action: Mouse scrolled (396, 516) with delta (0, 0)
Screenshot: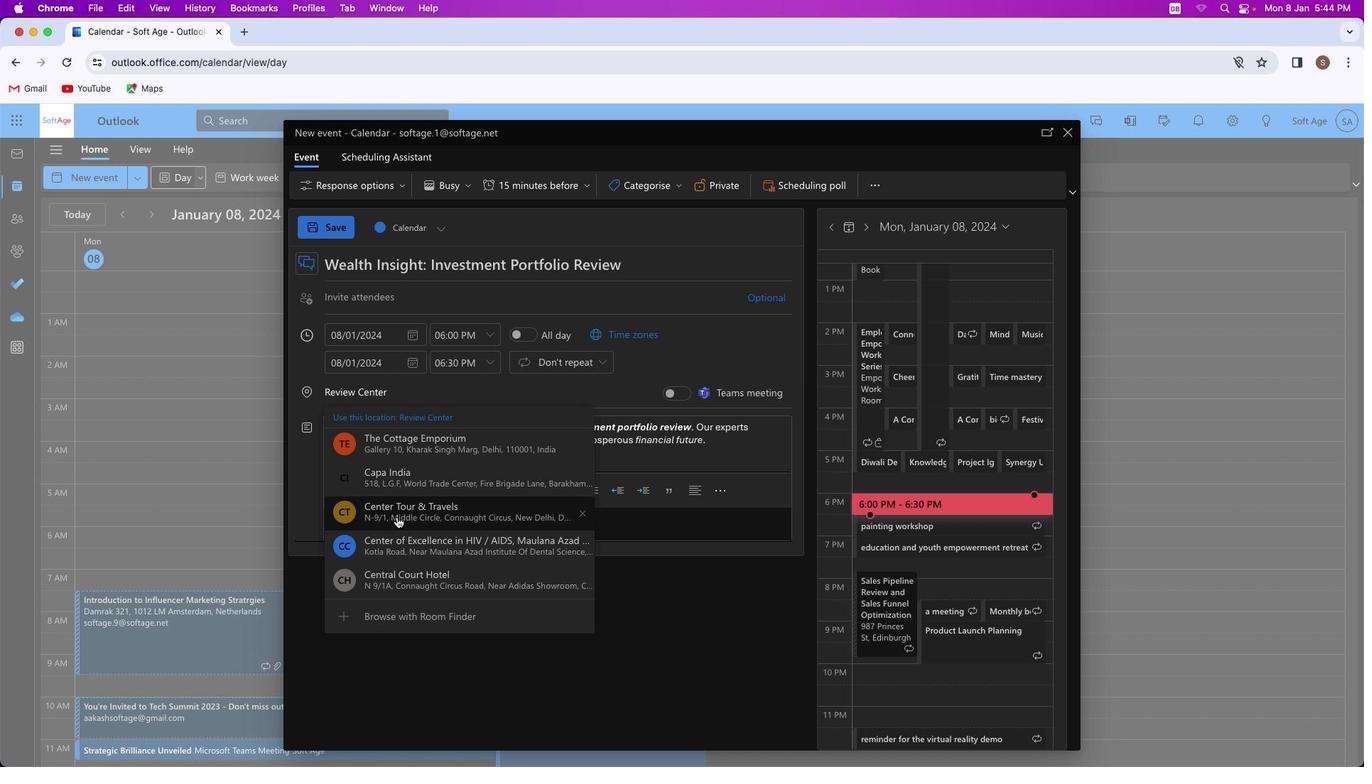 
Action: Mouse moved to (395, 513)
Screenshot: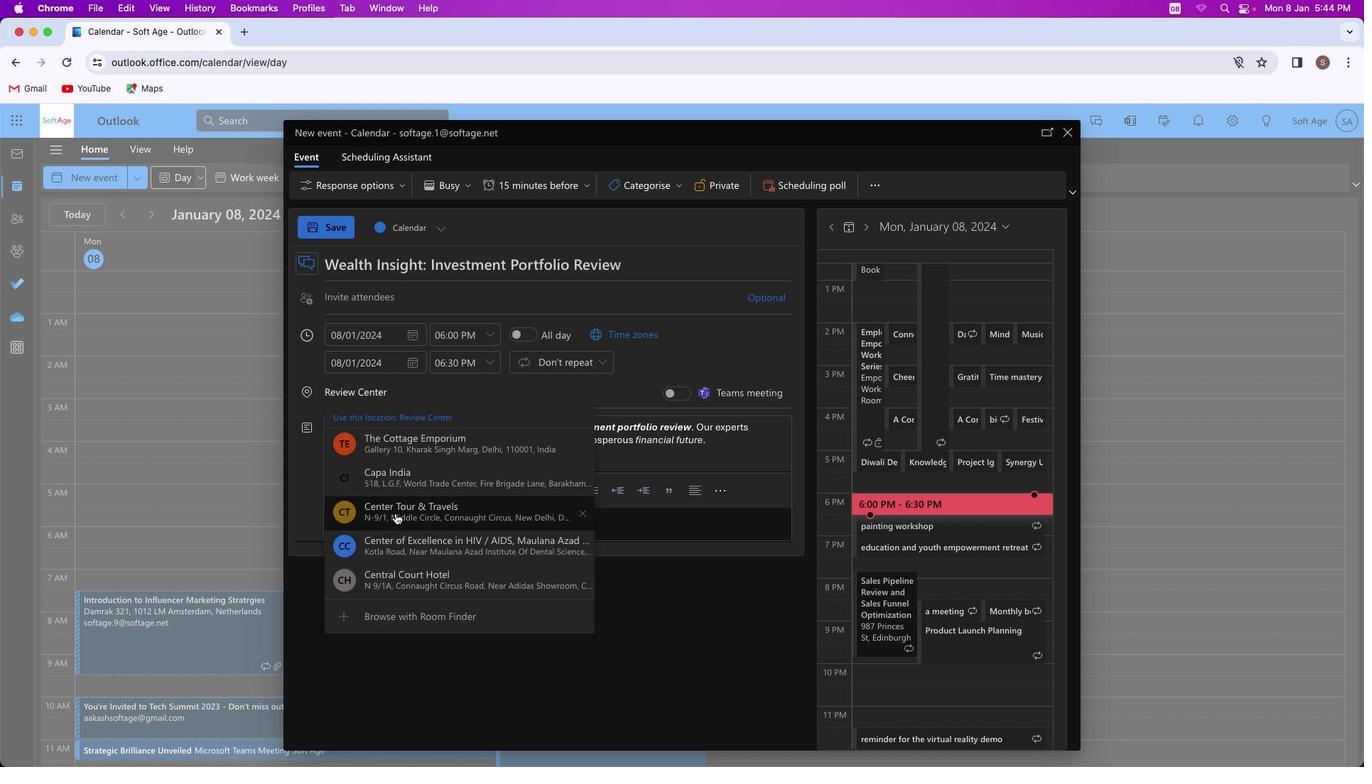 
Action: Key pressed Key.backspaceKey.backspaceKey.backspaceKey.backspaceKey.backspaceKey.backspace
Screenshot: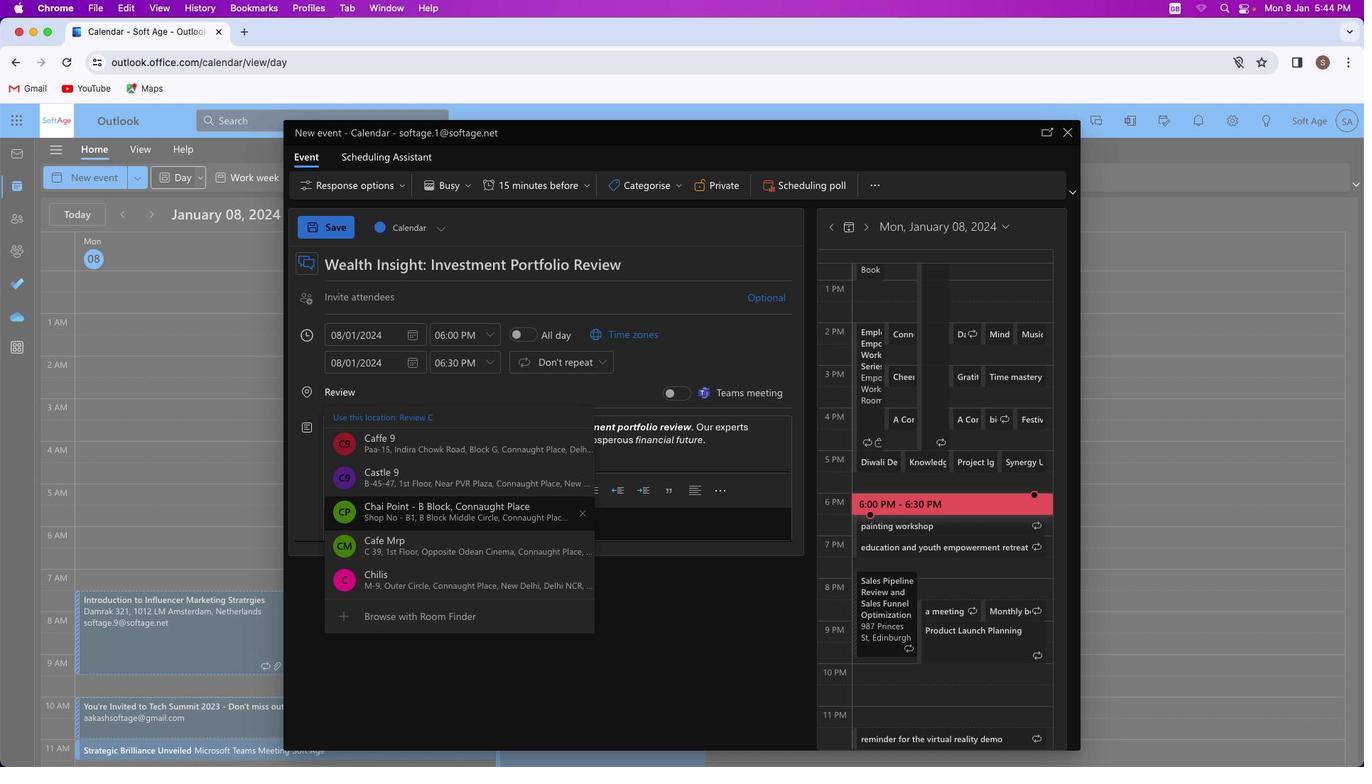 
Action: Mouse moved to (396, 575)
Screenshot: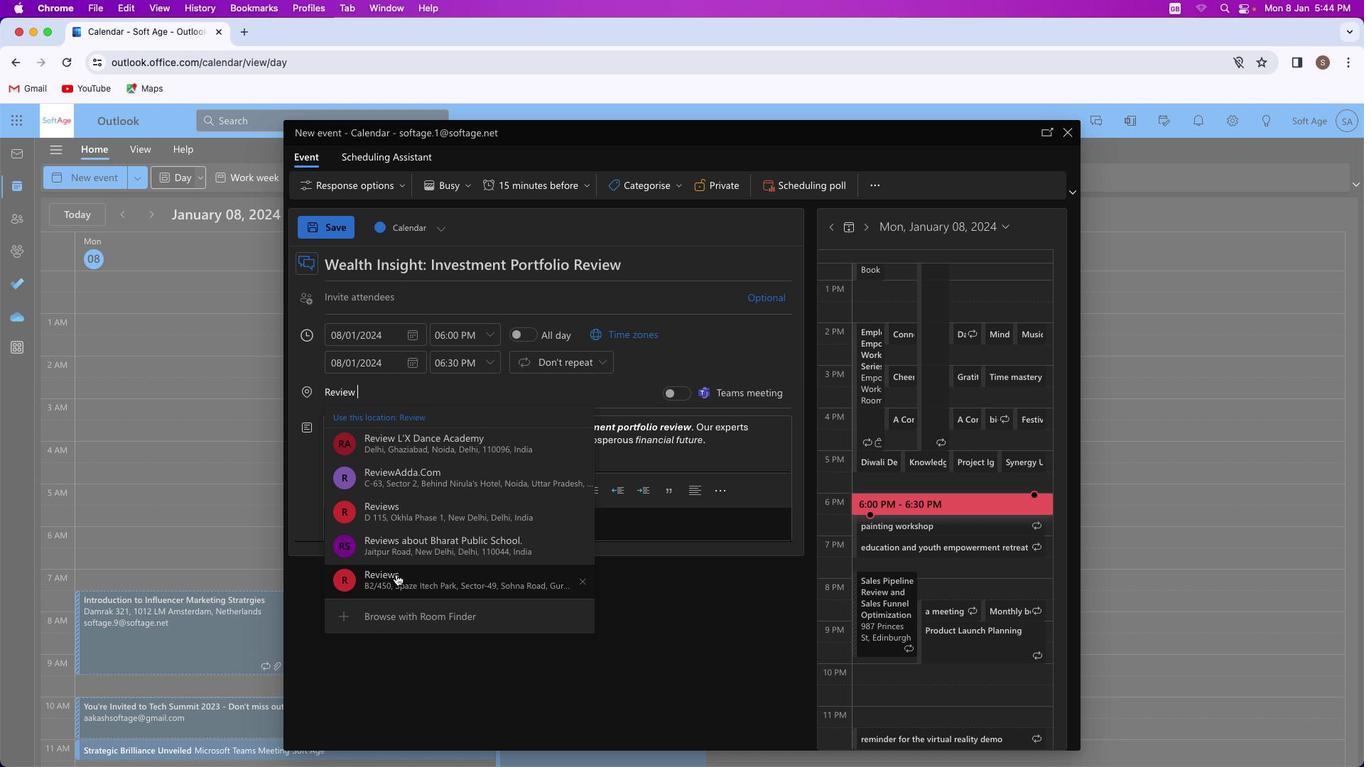 
Action: Mouse pressed left at (396, 575)
Screenshot: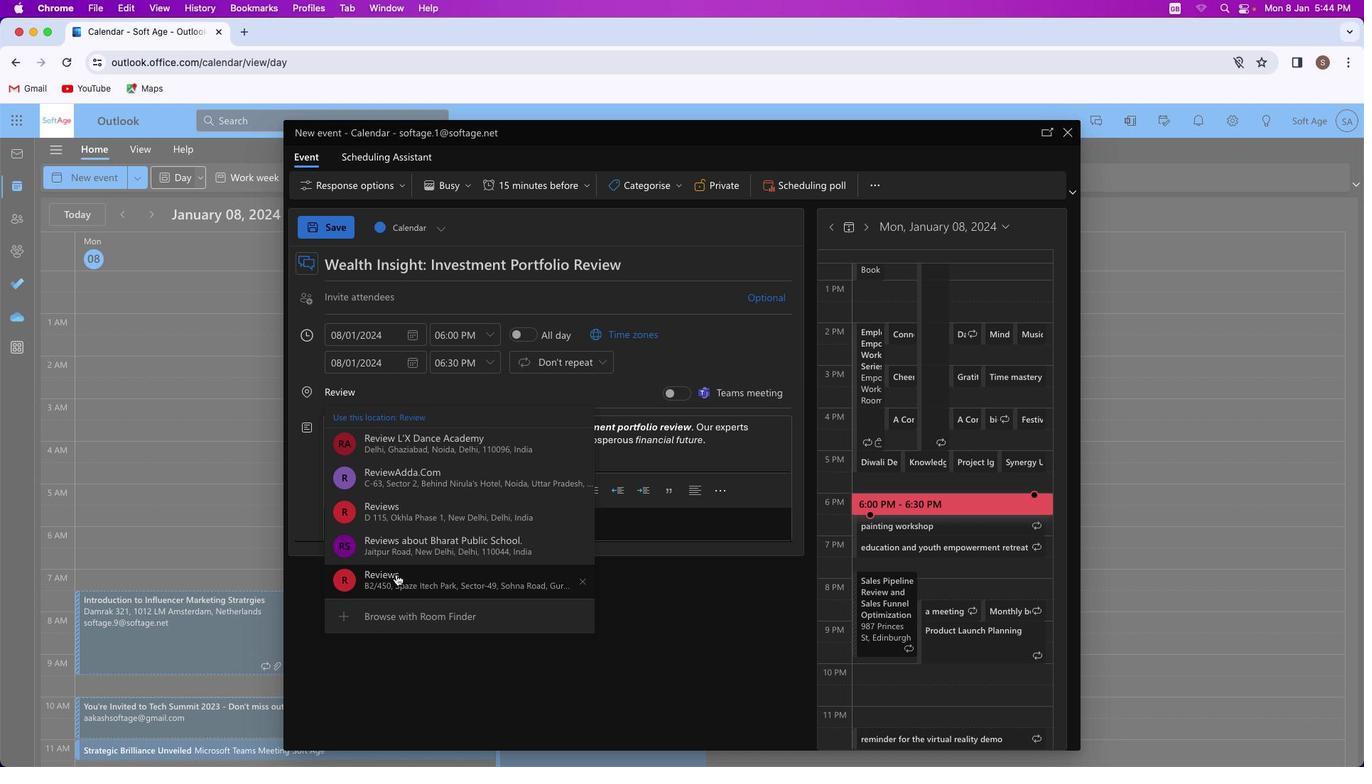 
Action: Mouse moved to (329, 220)
Screenshot: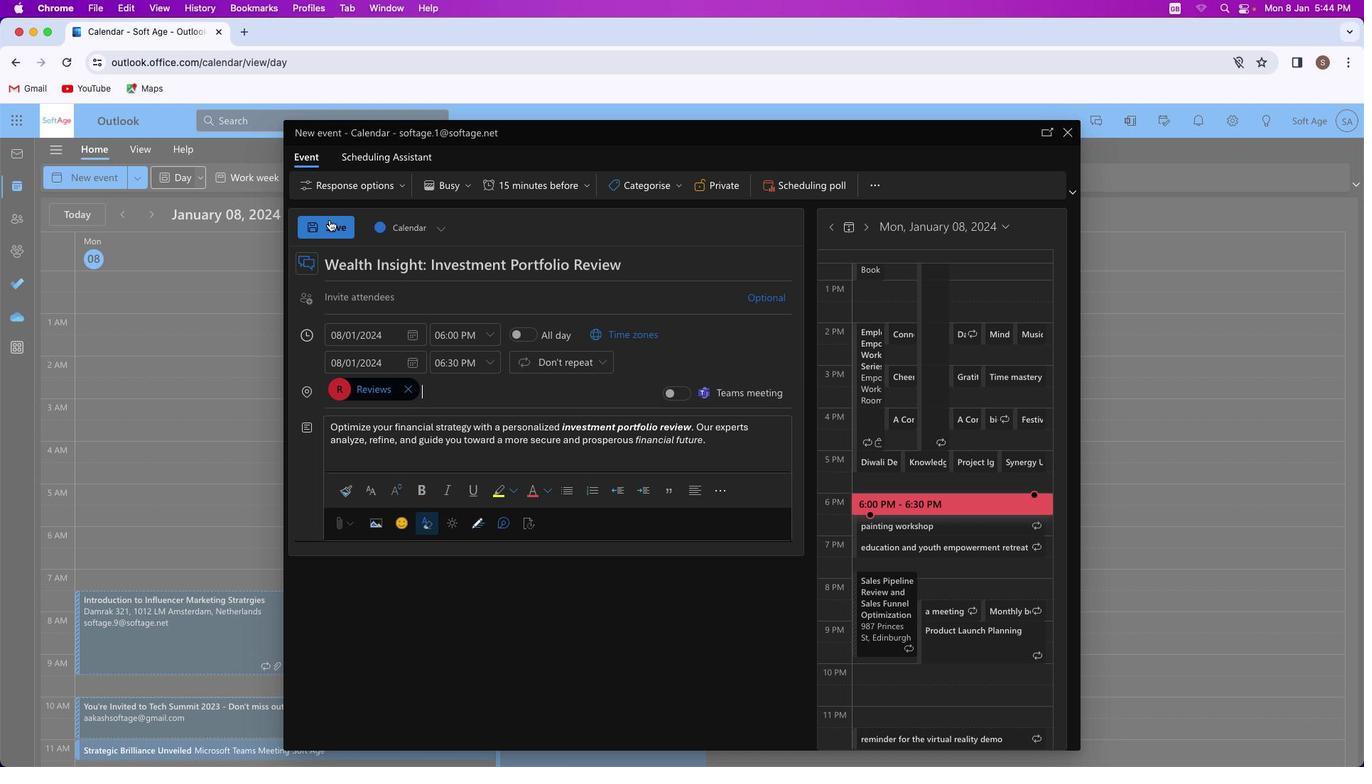 
Action: Mouse pressed left at (329, 220)
Screenshot: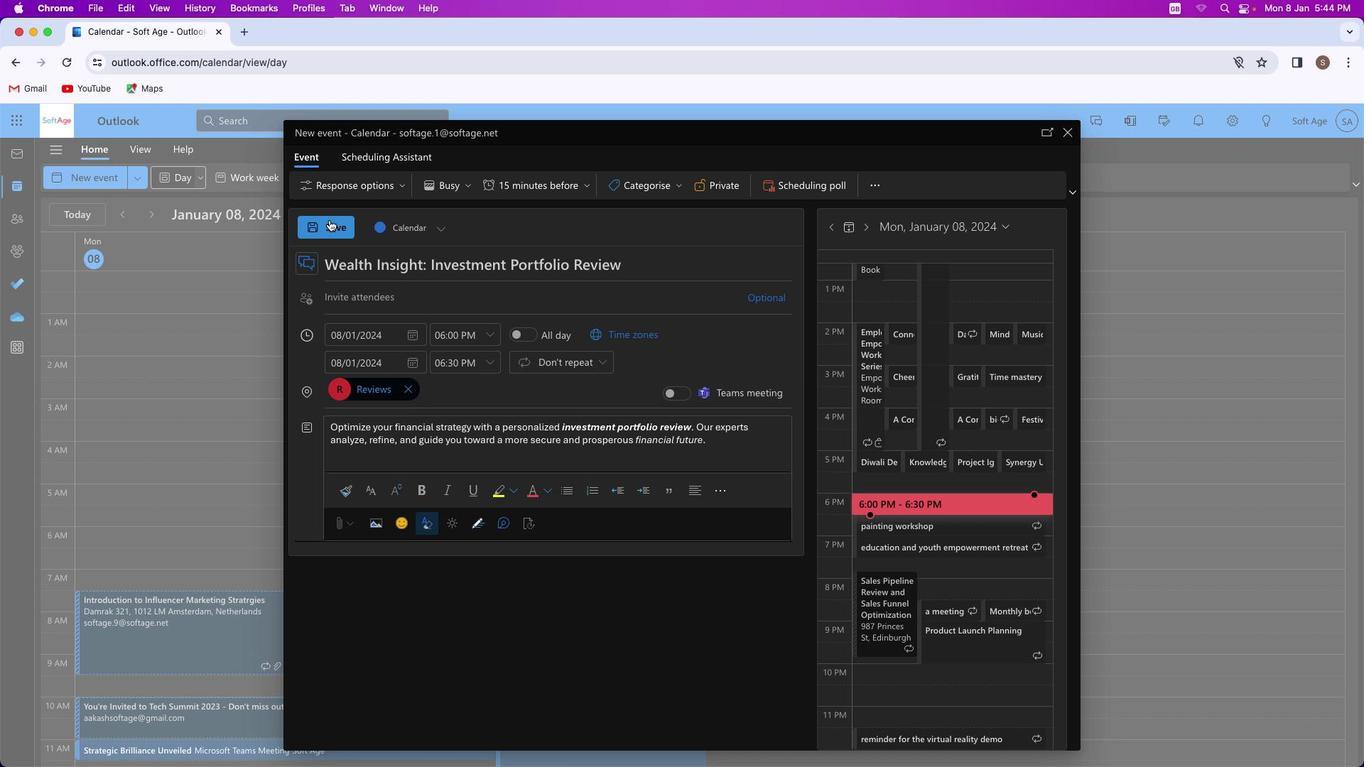 
Action: Mouse moved to (696, 489)
Screenshot: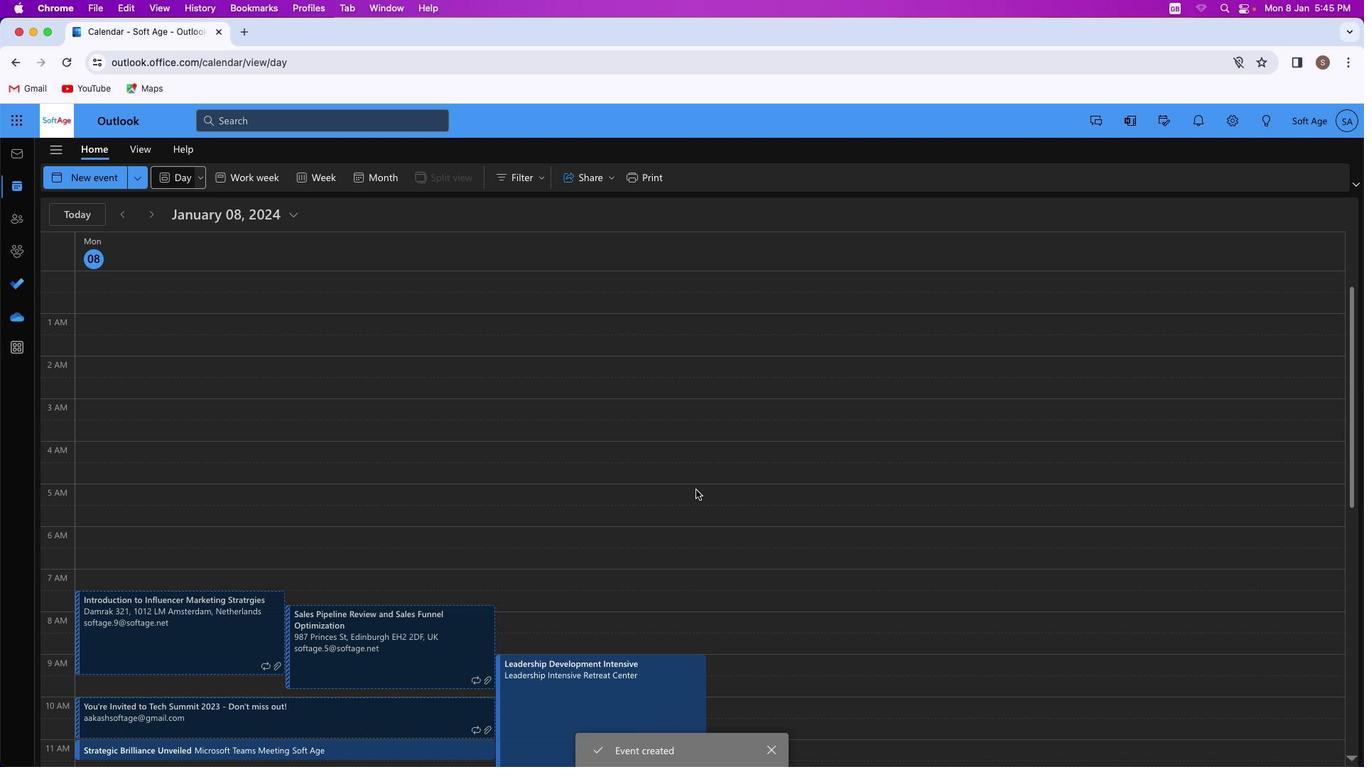
